 Task: Create a due date automation trigger when advanced on, on the tuesday of the week a card is due add basic without the red label at 11:00 AM.
Action: Mouse moved to (849, 267)
Screenshot: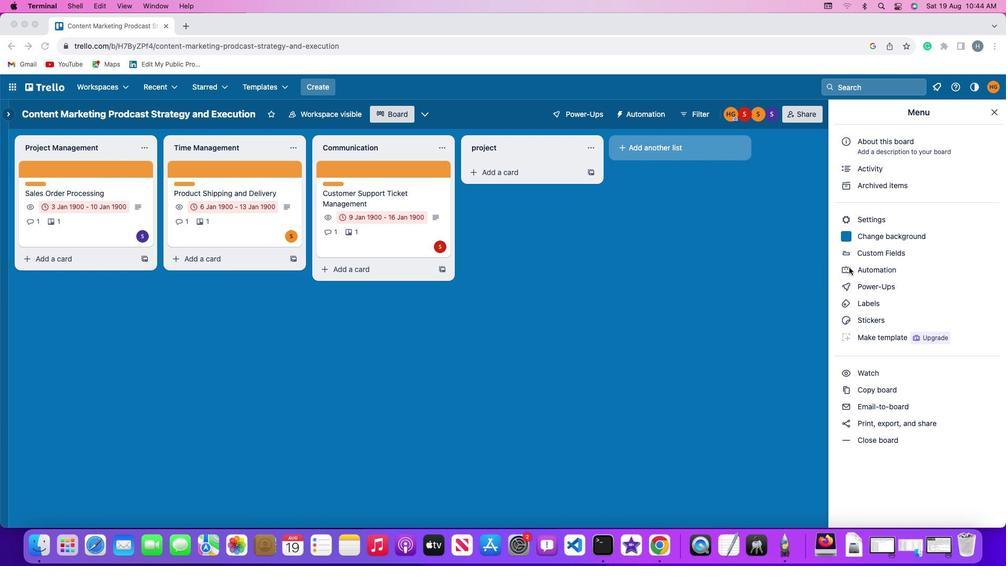 
Action: Mouse pressed left at (849, 267)
Screenshot: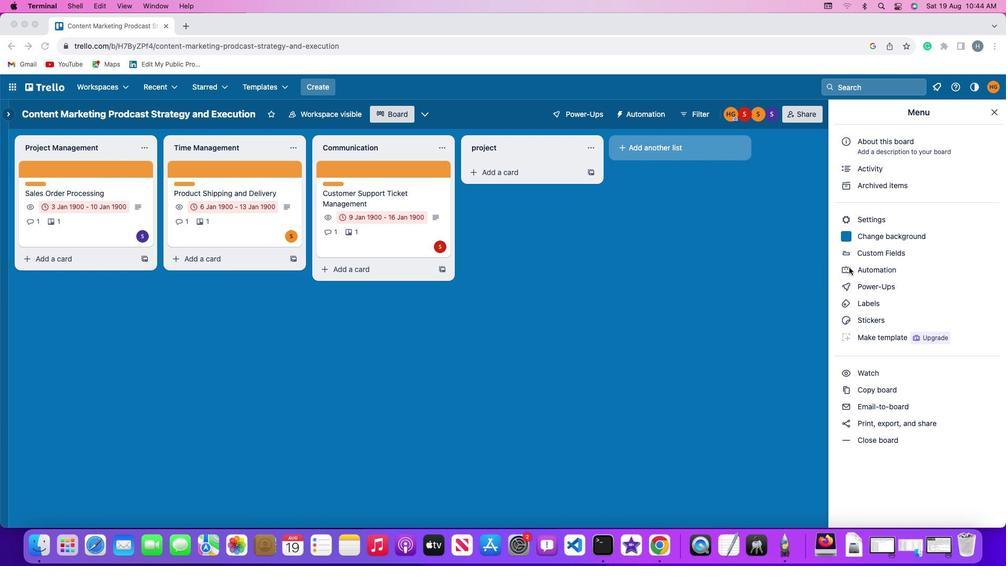 
Action: Mouse pressed left at (849, 267)
Screenshot: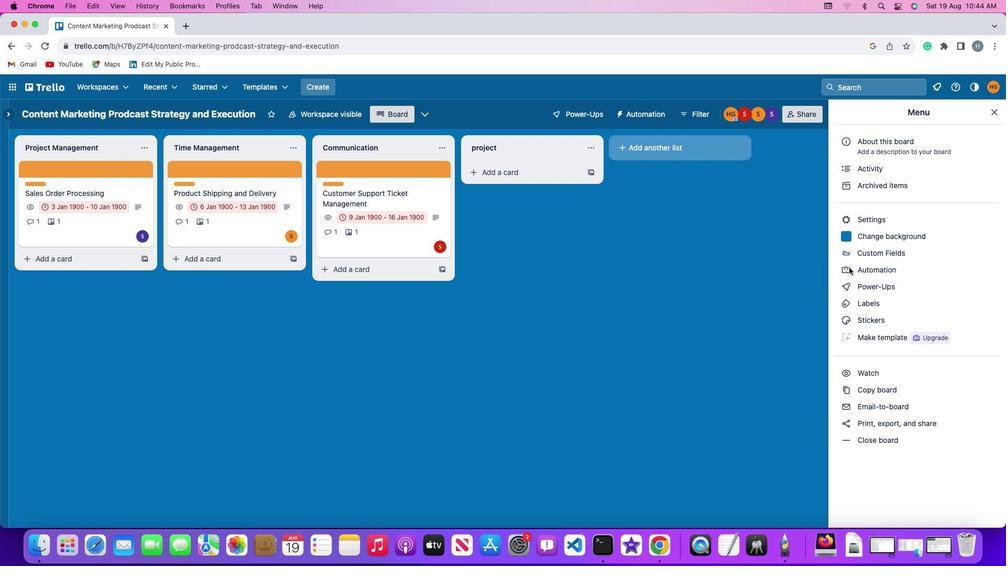 
Action: Mouse moved to (70, 244)
Screenshot: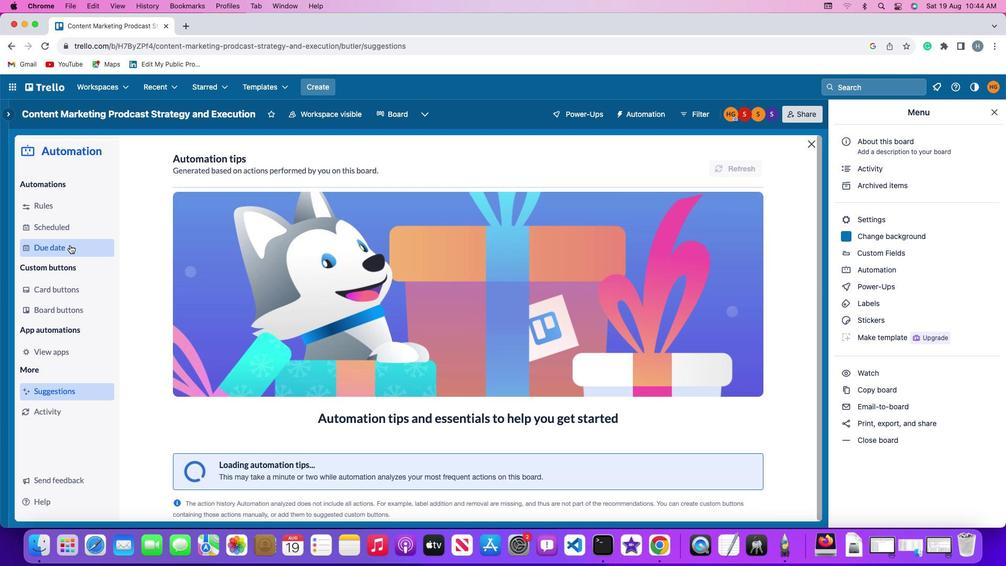 
Action: Mouse pressed left at (70, 244)
Screenshot: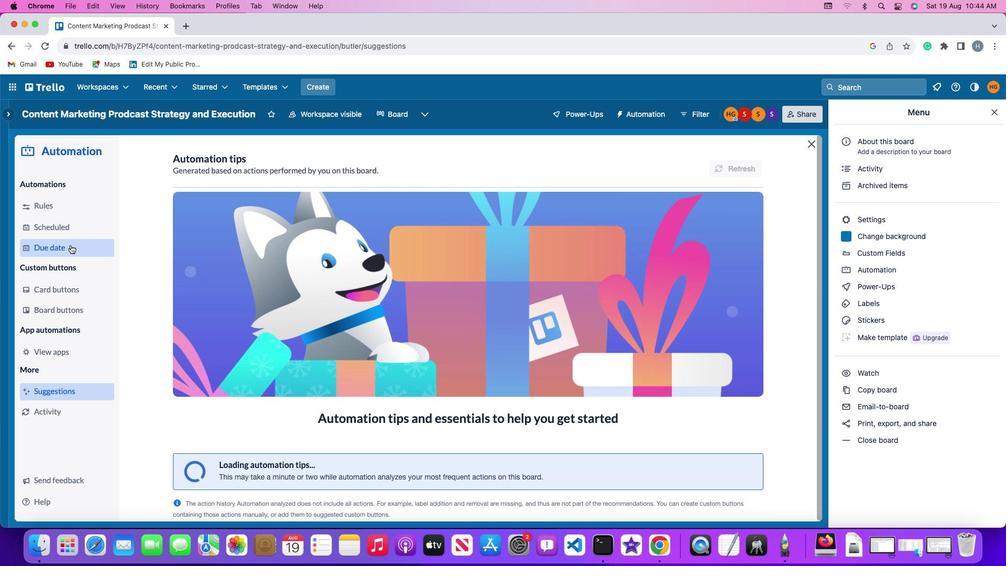 
Action: Mouse moved to (727, 156)
Screenshot: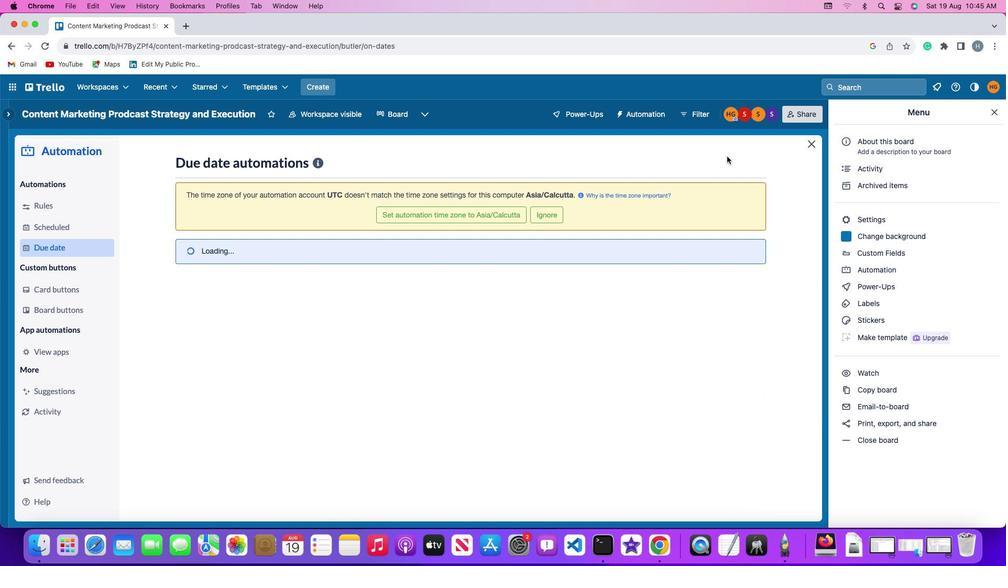 
Action: Mouse pressed left at (727, 156)
Screenshot: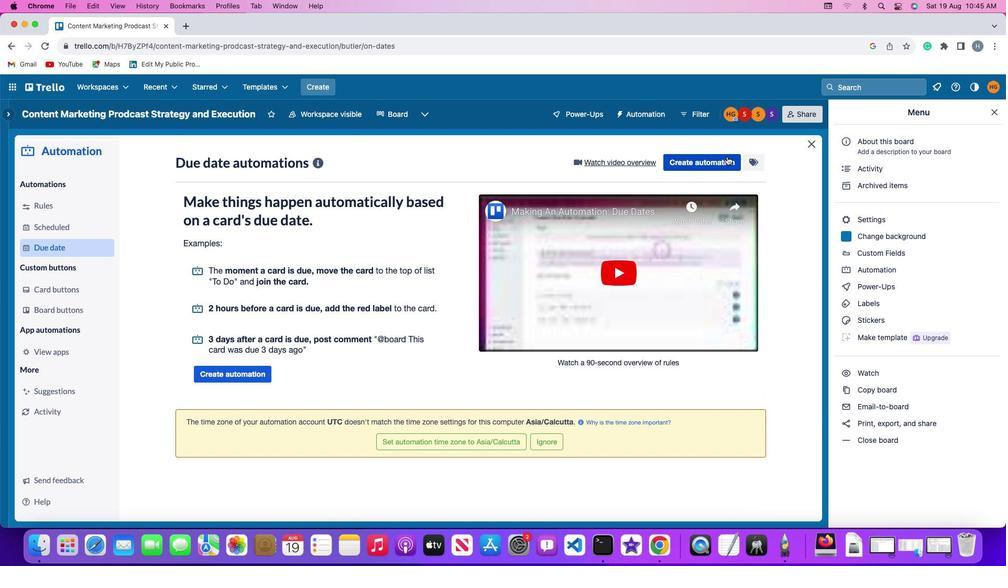 
Action: Mouse moved to (211, 261)
Screenshot: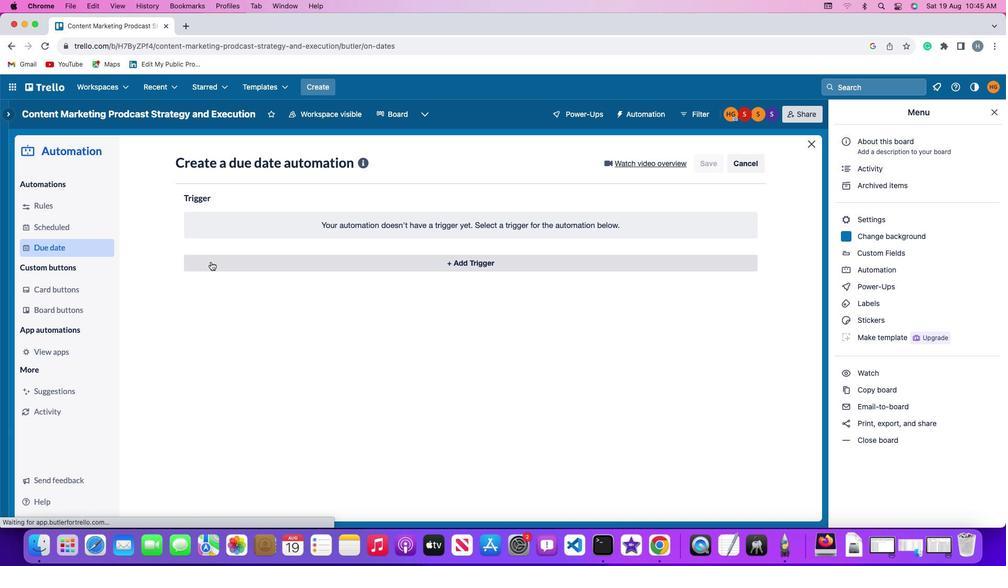 
Action: Mouse pressed left at (211, 261)
Screenshot: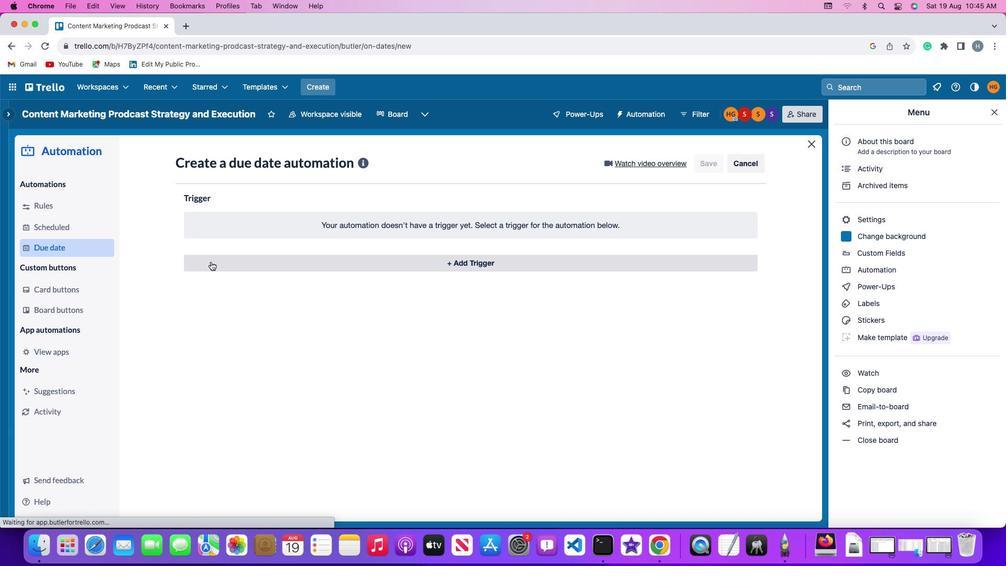 
Action: Mouse moved to (232, 454)
Screenshot: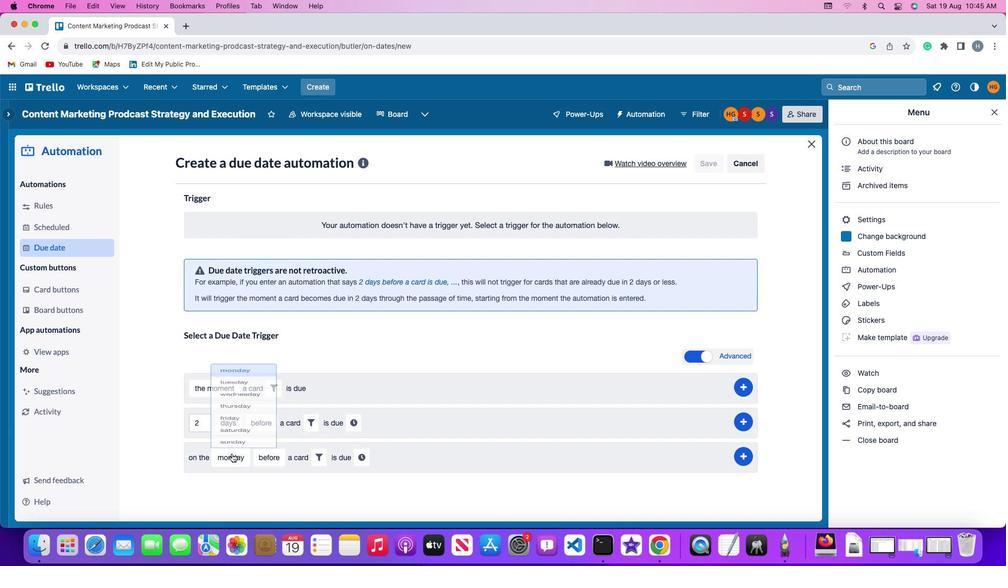 
Action: Mouse pressed left at (232, 454)
Screenshot: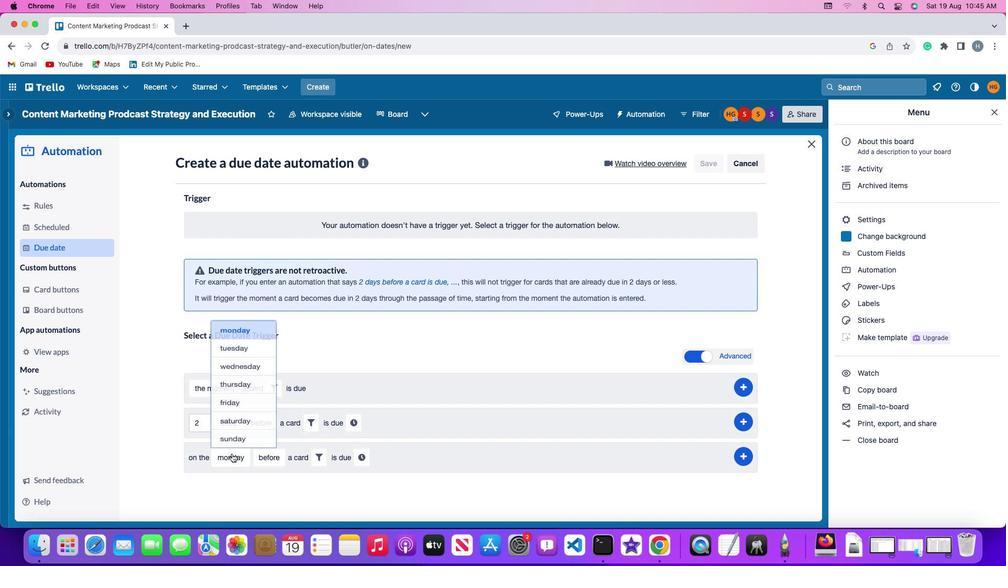 
Action: Mouse moved to (236, 336)
Screenshot: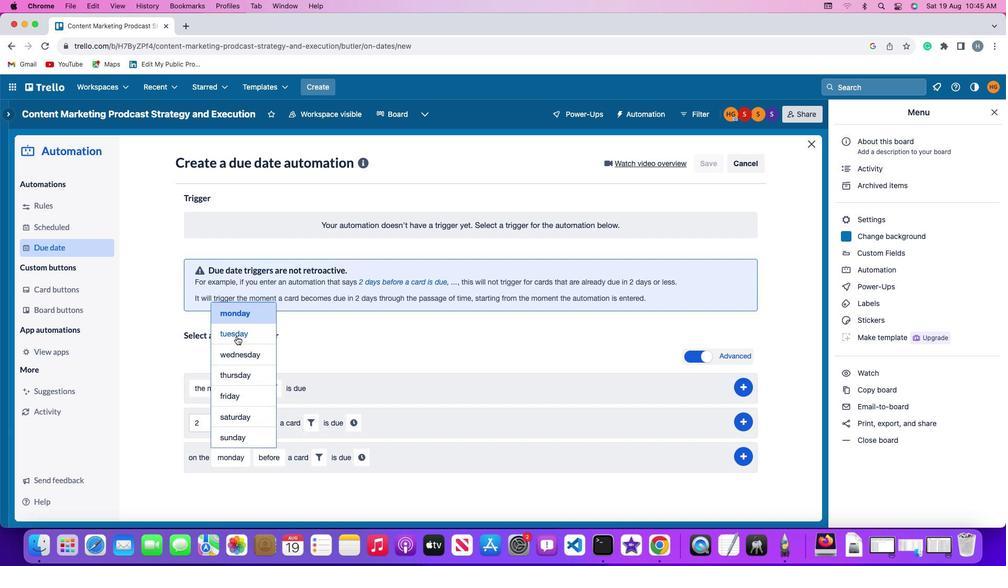 
Action: Mouse pressed left at (236, 336)
Screenshot: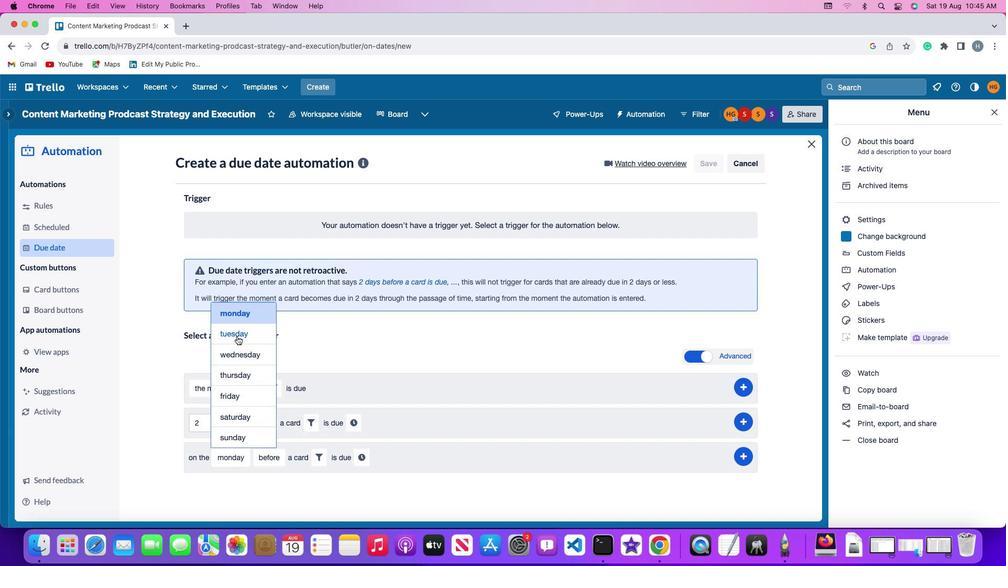 
Action: Mouse moved to (273, 455)
Screenshot: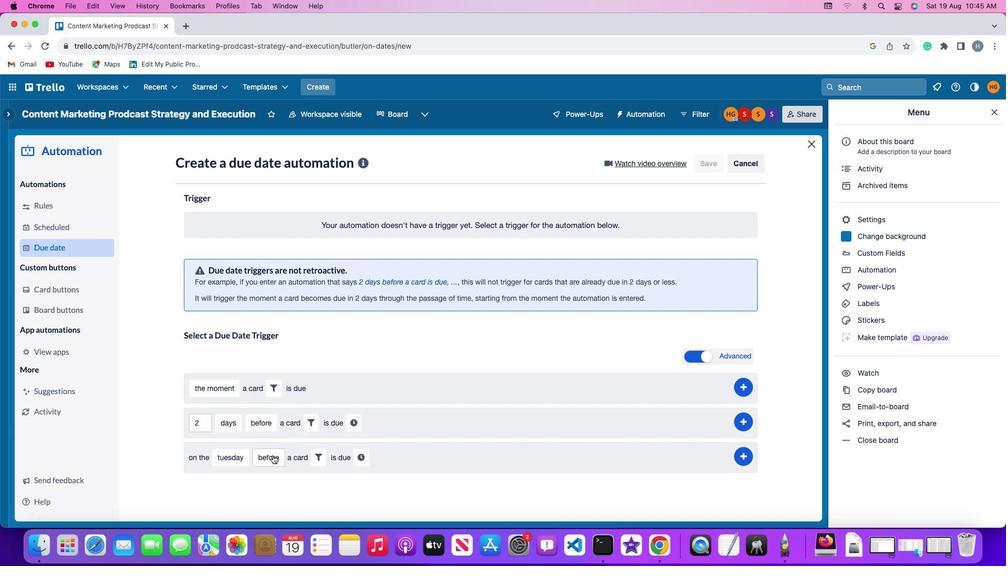 
Action: Mouse pressed left at (273, 455)
Screenshot: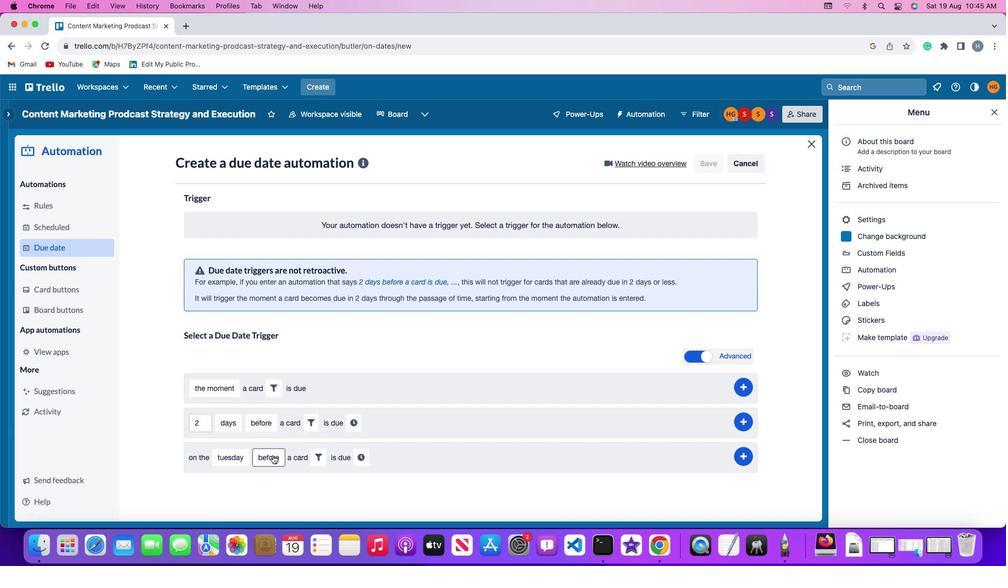 
Action: Mouse moved to (275, 413)
Screenshot: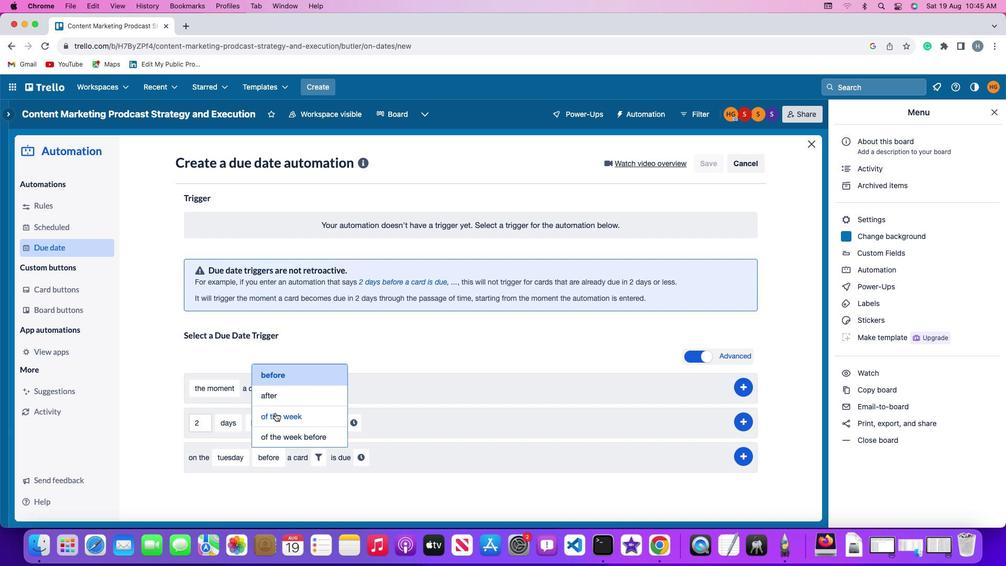 
Action: Mouse pressed left at (275, 413)
Screenshot: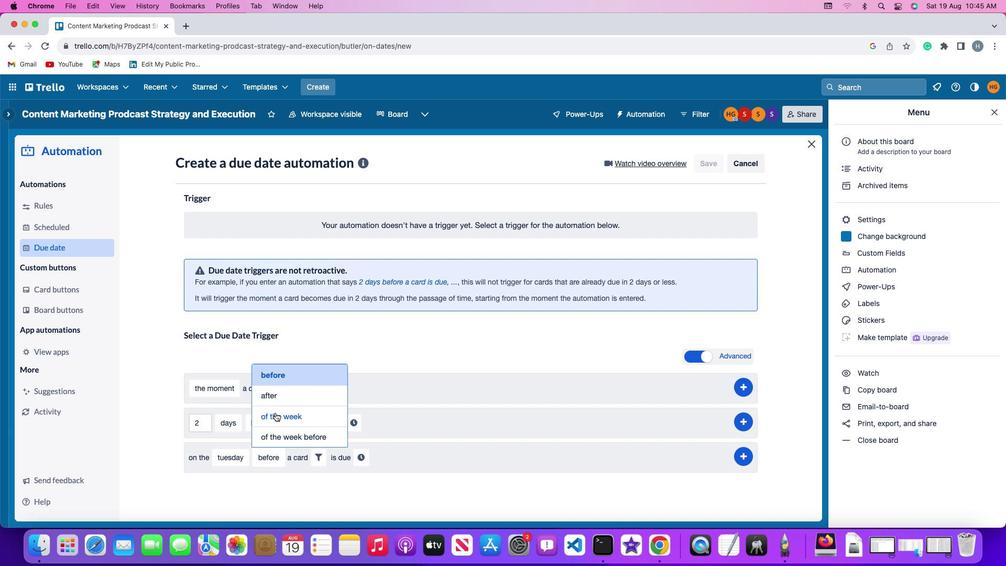 
Action: Mouse moved to (332, 456)
Screenshot: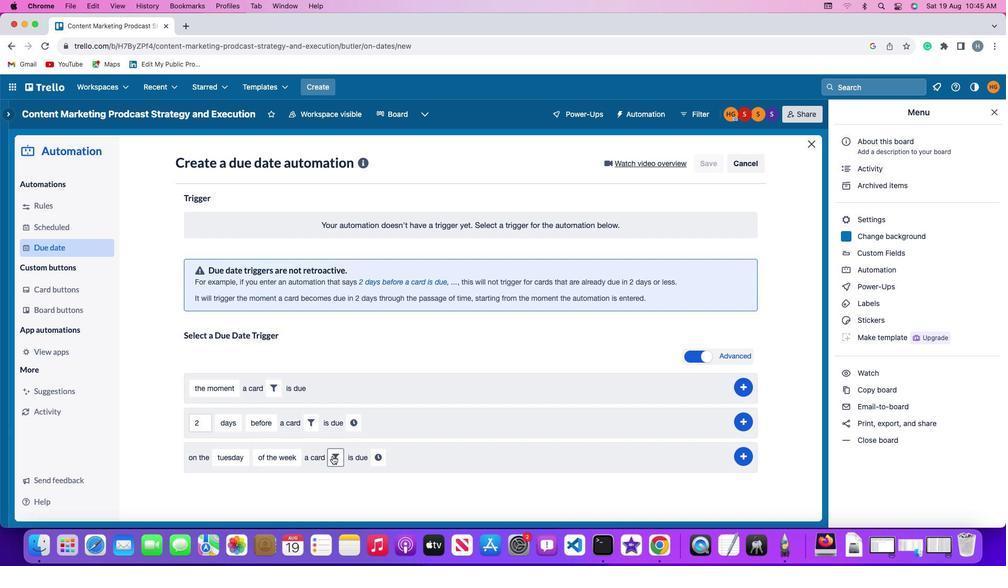 
Action: Mouse pressed left at (332, 456)
Screenshot: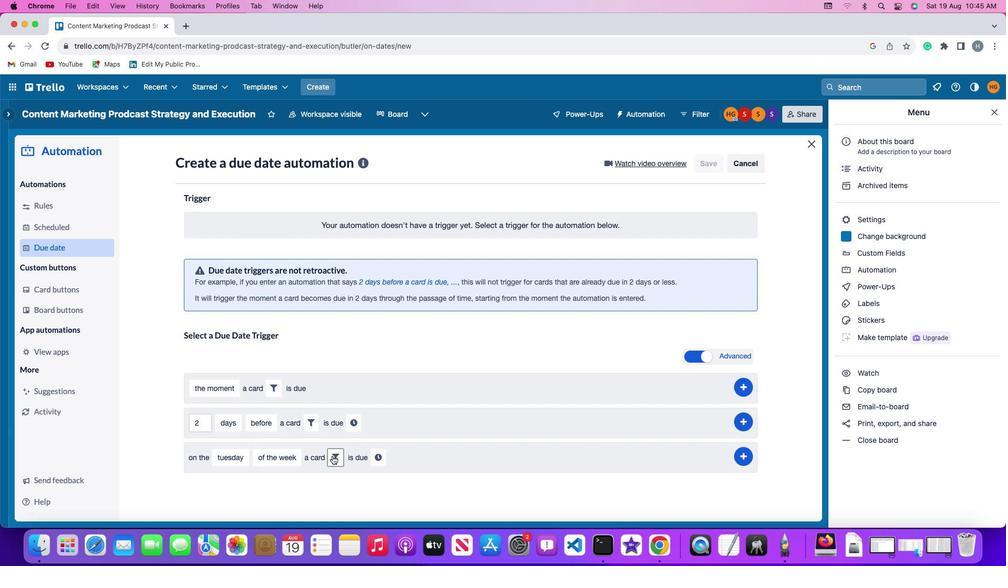 
Action: Mouse moved to (292, 482)
Screenshot: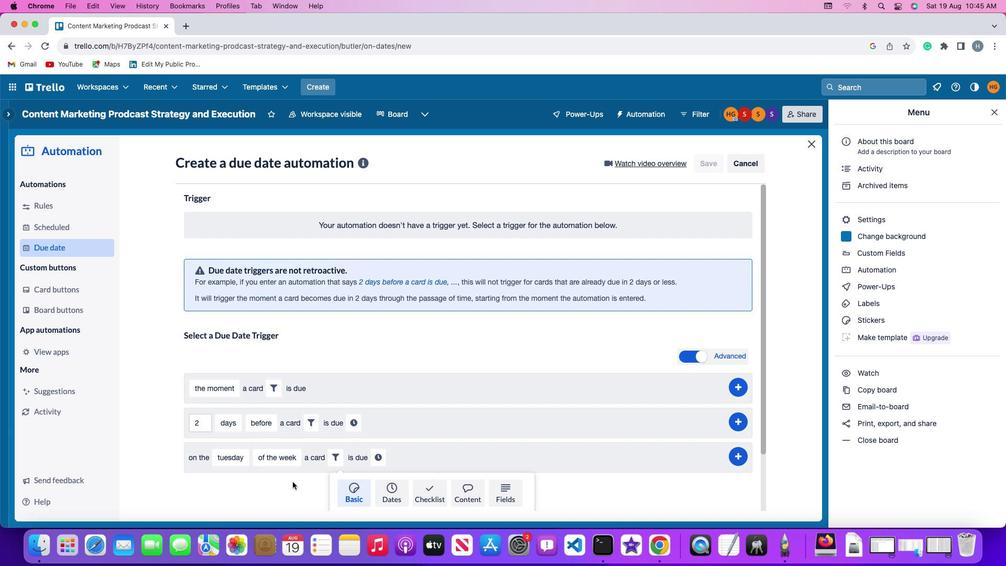 
Action: Mouse scrolled (292, 482) with delta (0, 0)
Screenshot: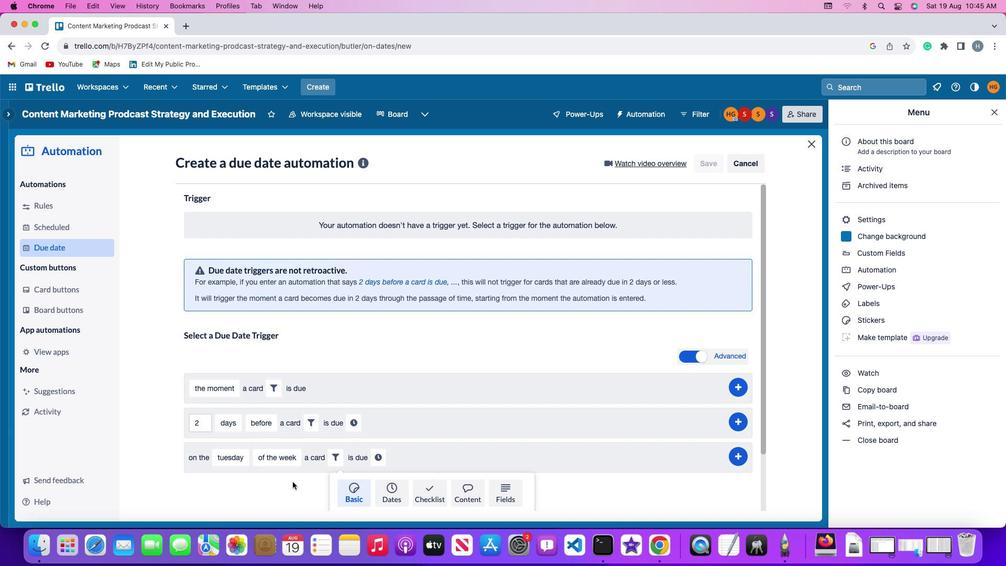 
Action: Mouse scrolled (292, 482) with delta (0, 0)
Screenshot: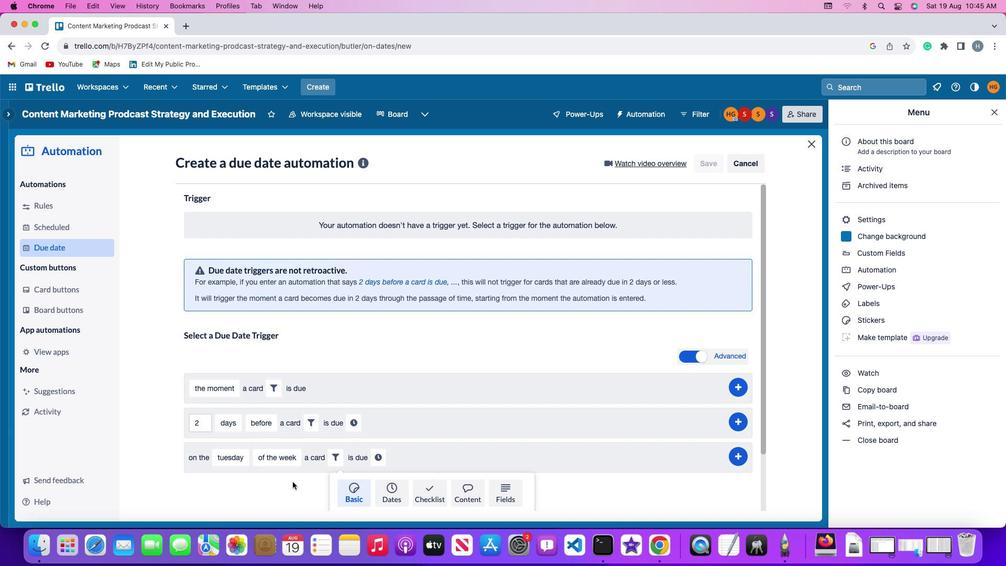 
Action: Mouse scrolled (292, 482) with delta (0, -1)
Screenshot: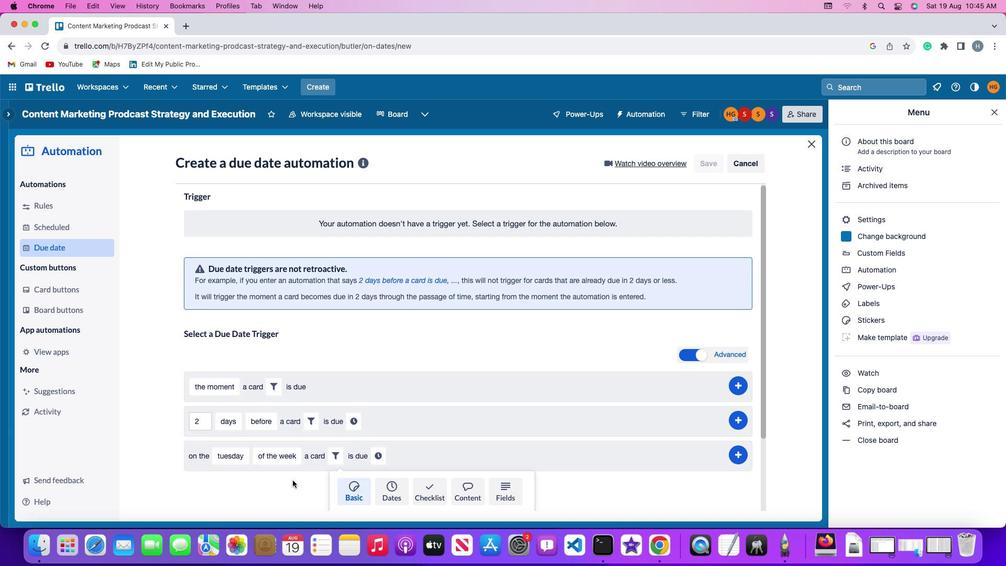 
Action: Mouse moved to (292, 481)
Screenshot: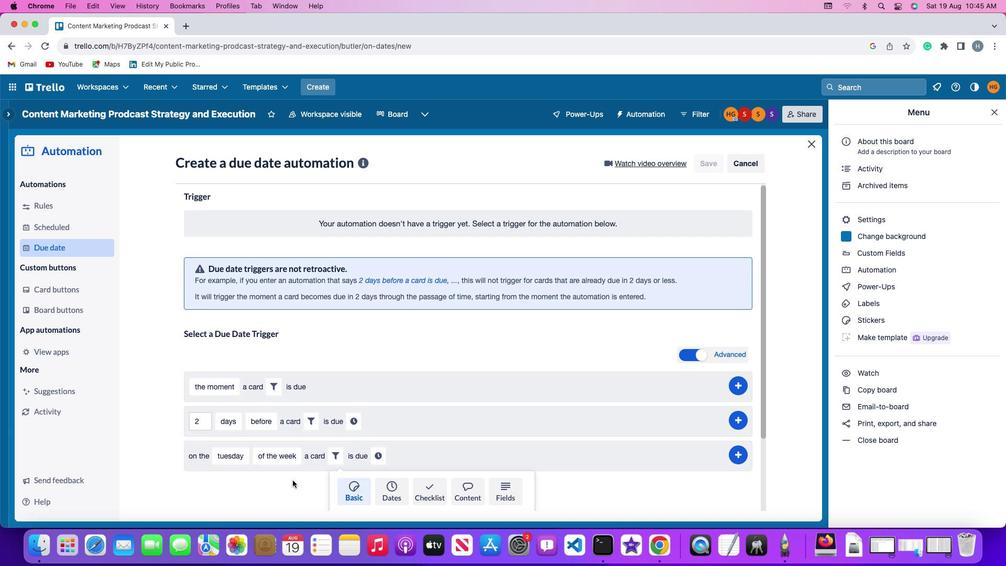 
Action: Mouse scrolled (292, 481) with delta (0, -2)
Screenshot: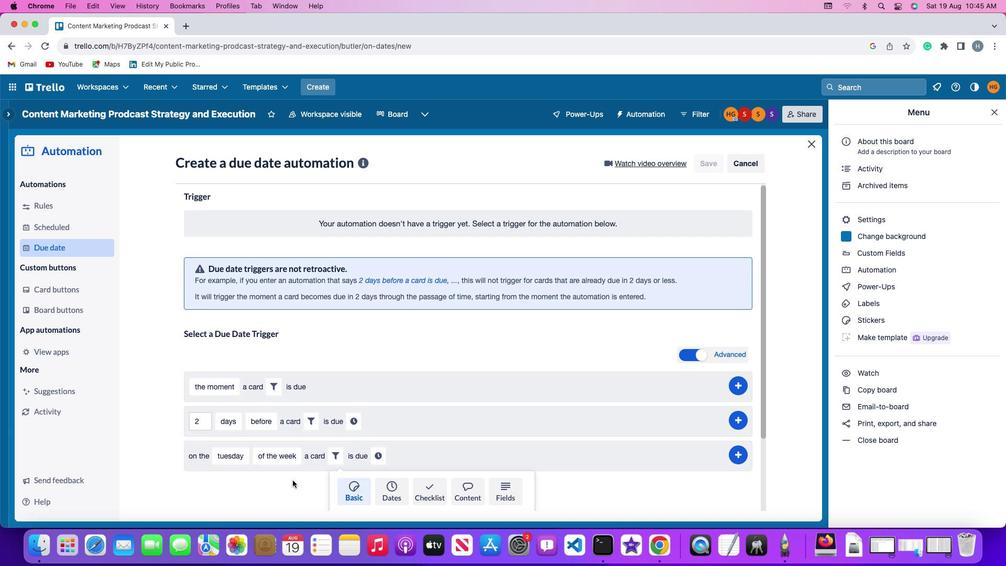 
Action: Mouse moved to (292, 480)
Screenshot: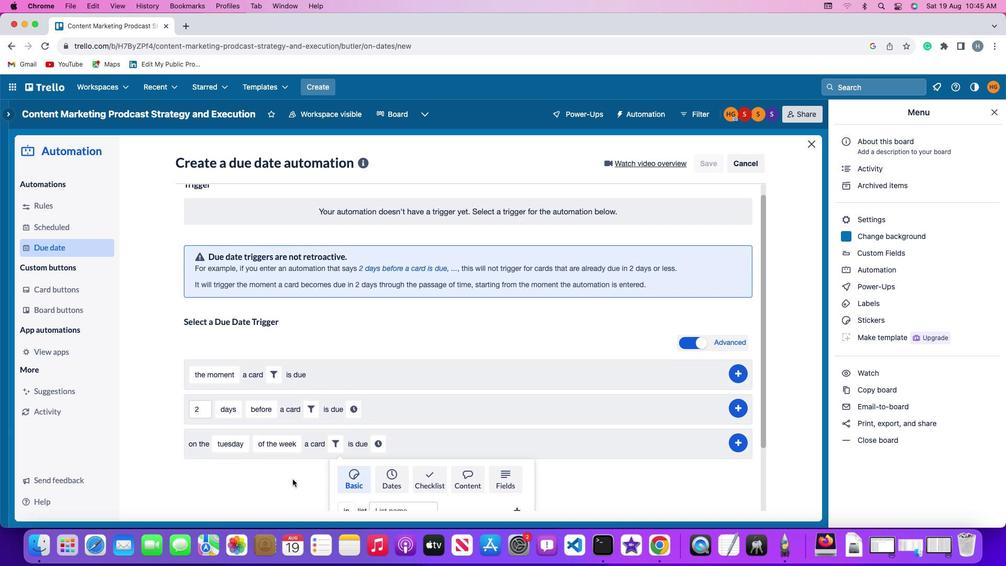 
Action: Mouse scrolled (292, 480) with delta (0, -3)
Screenshot: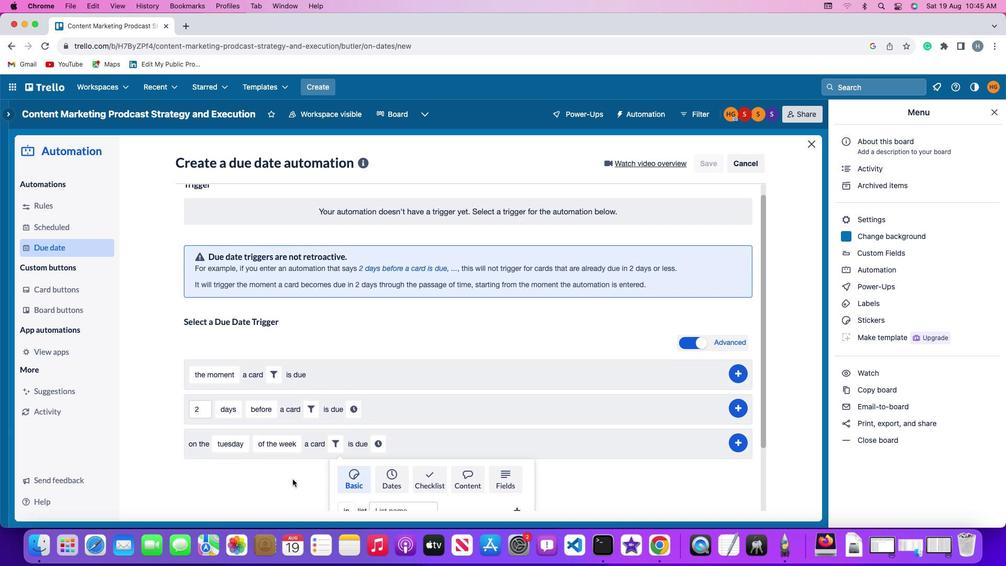 
Action: Mouse moved to (292, 479)
Screenshot: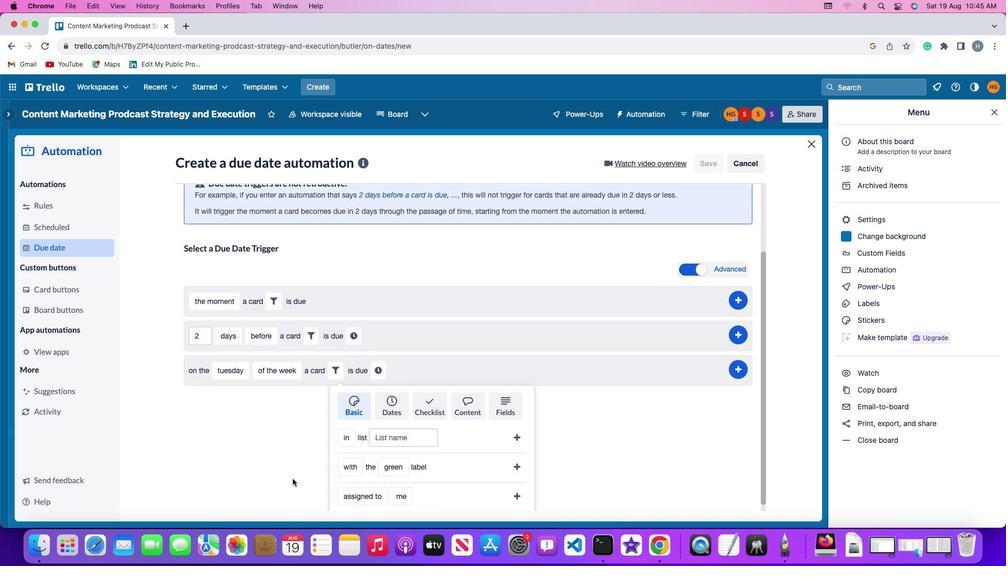 
Action: Mouse scrolled (292, 479) with delta (0, 0)
Screenshot: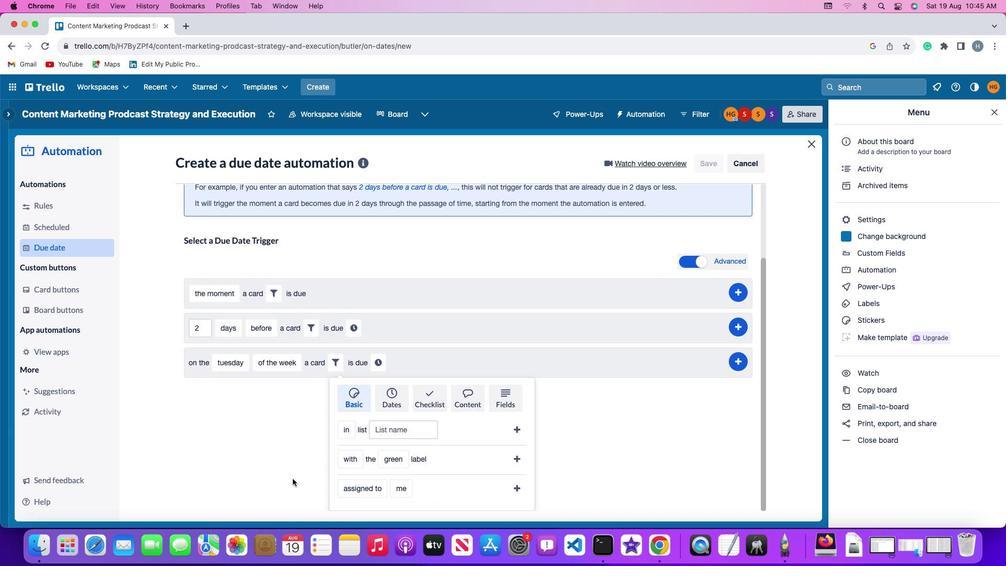 
Action: Mouse scrolled (292, 479) with delta (0, 0)
Screenshot: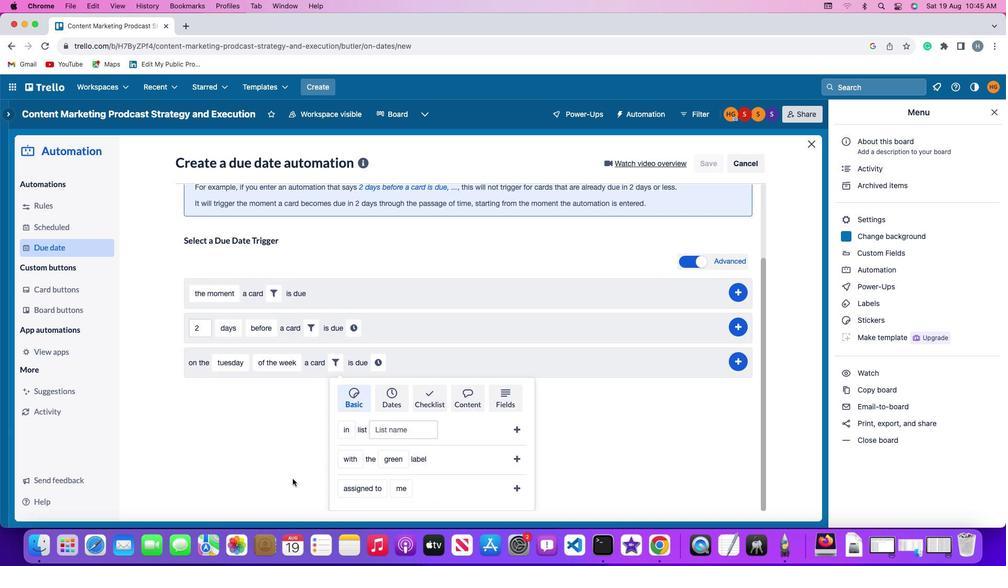 
Action: Mouse scrolled (292, 479) with delta (0, -1)
Screenshot: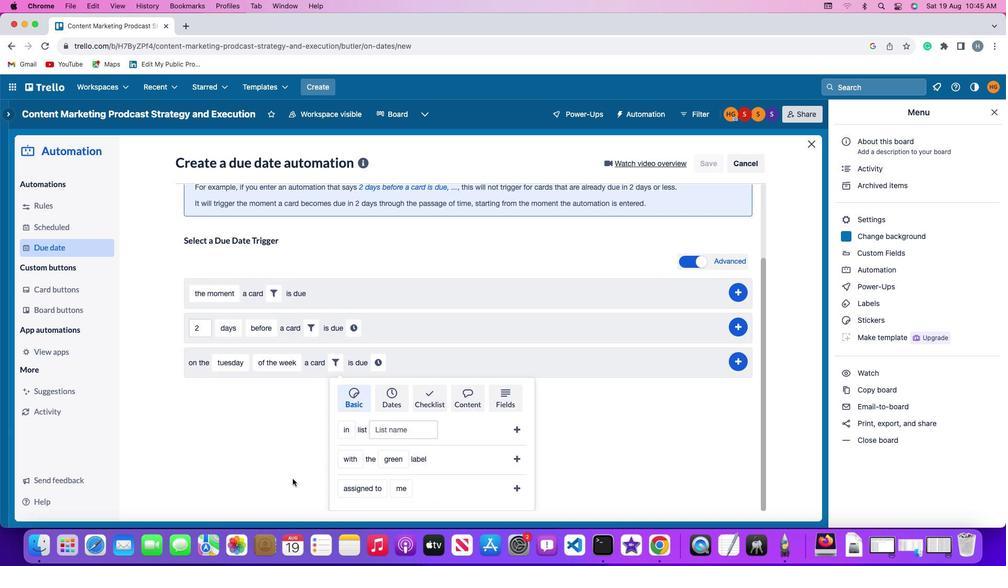 
Action: Mouse scrolled (292, 479) with delta (0, -2)
Screenshot: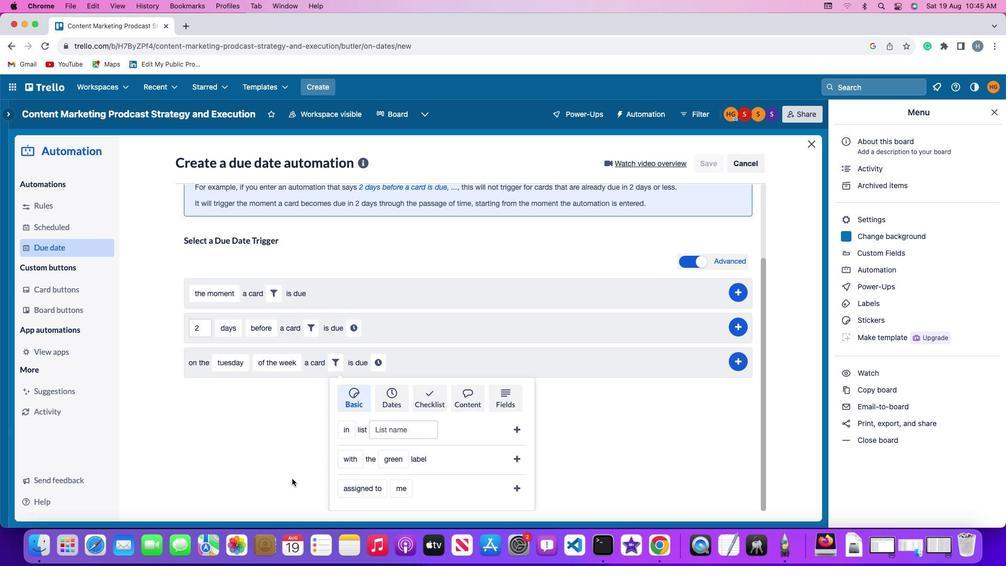 
Action: Mouse moved to (346, 457)
Screenshot: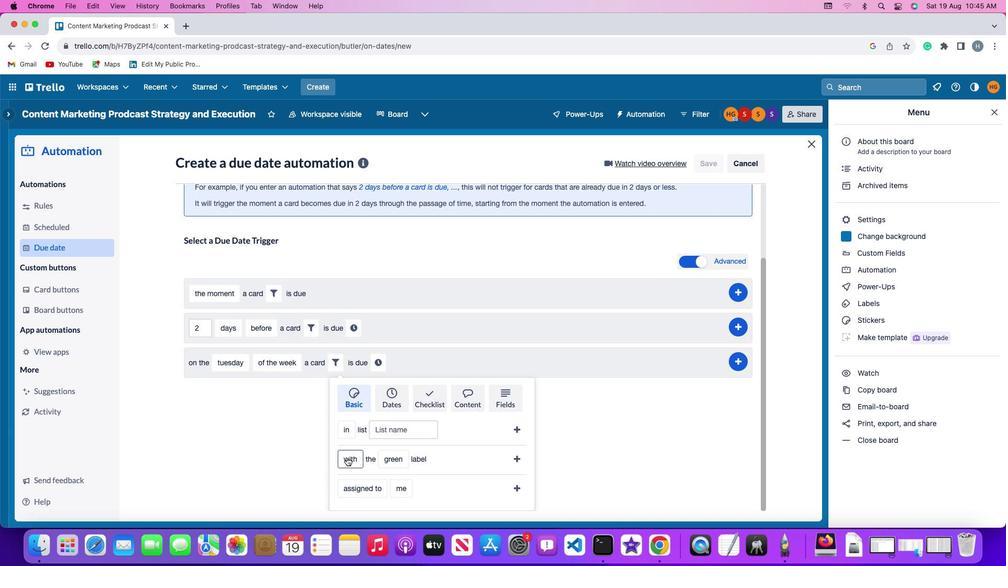 
Action: Mouse pressed left at (346, 457)
Screenshot: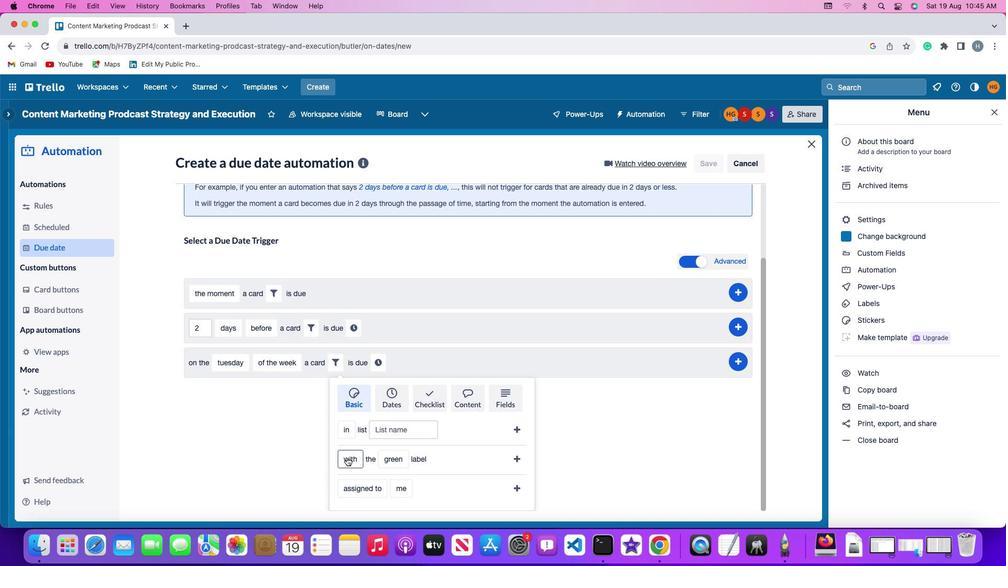 
Action: Mouse moved to (354, 419)
Screenshot: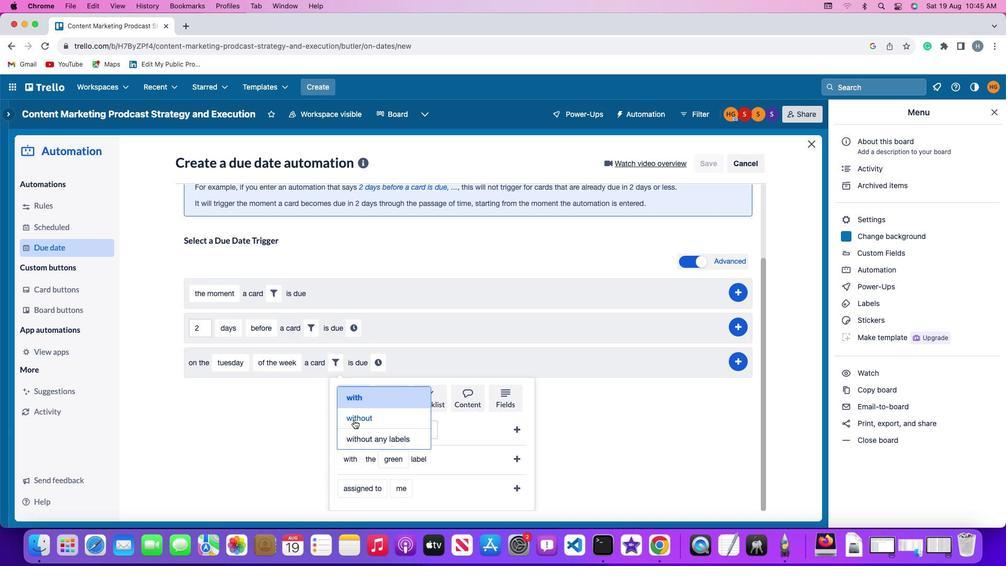 
Action: Mouse pressed left at (354, 419)
Screenshot: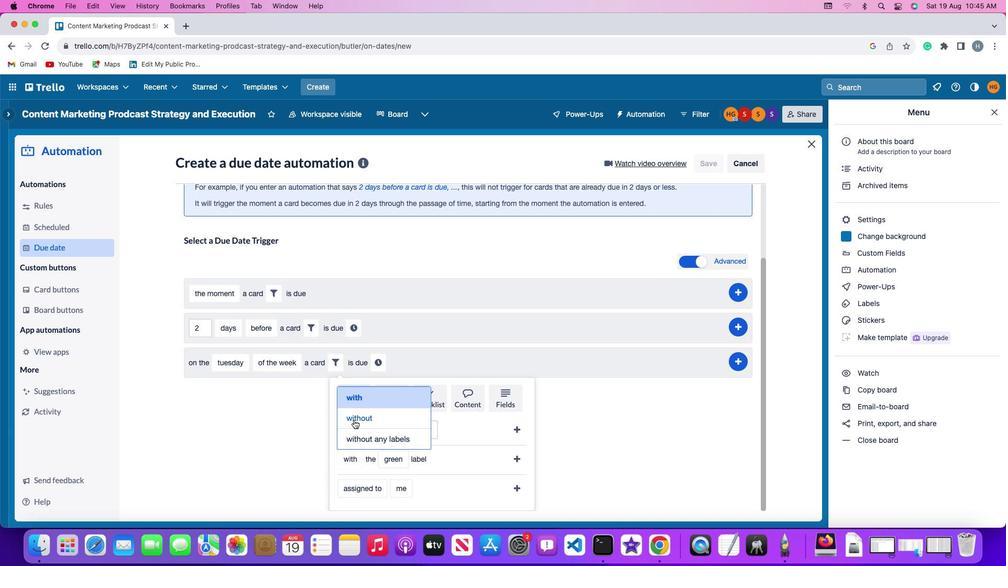 
Action: Mouse moved to (401, 460)
Screenshot: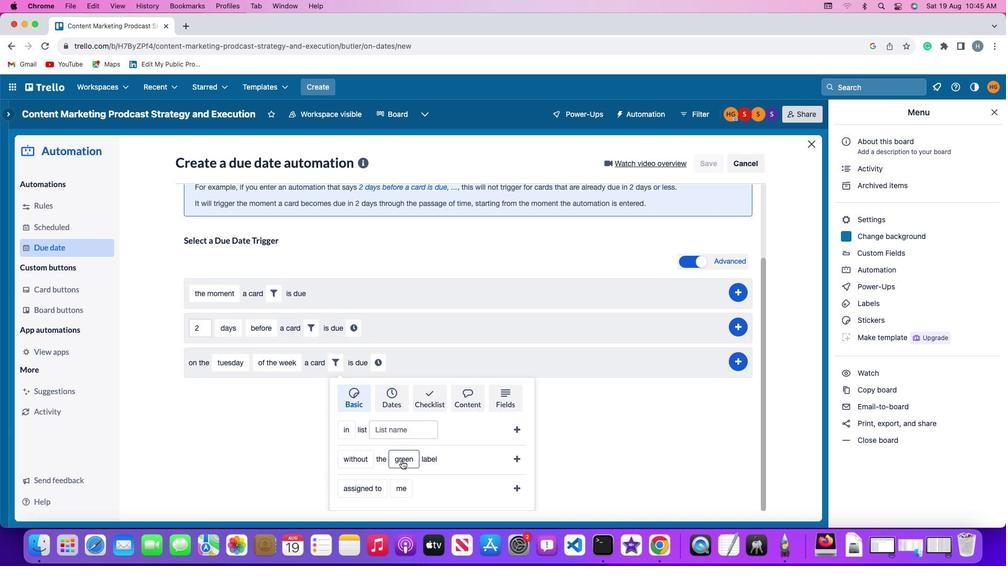 
Action: Mouse pressed left at (401, 460)
Screenshot: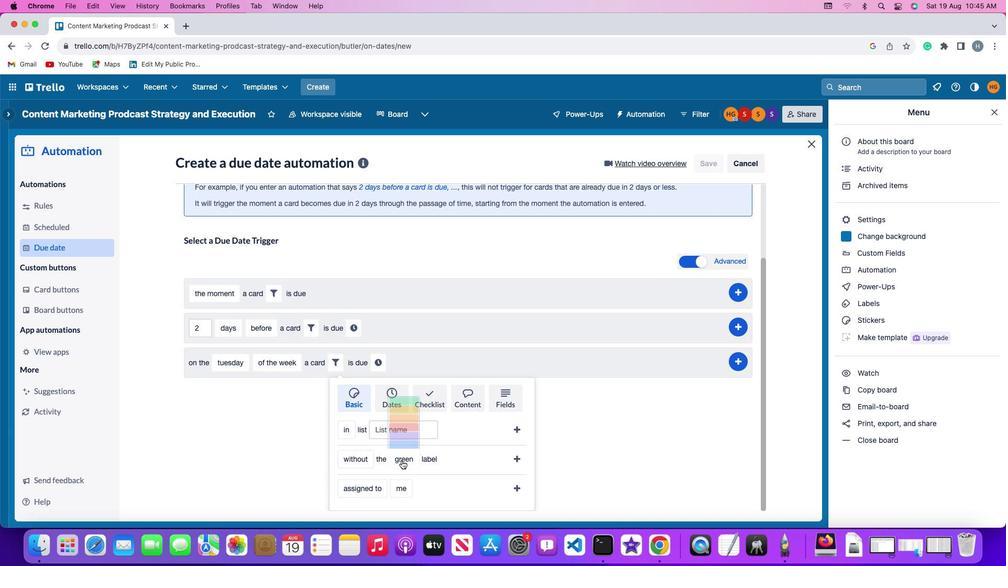 
Action: Mouse moved to (407, 391)
Screenshot: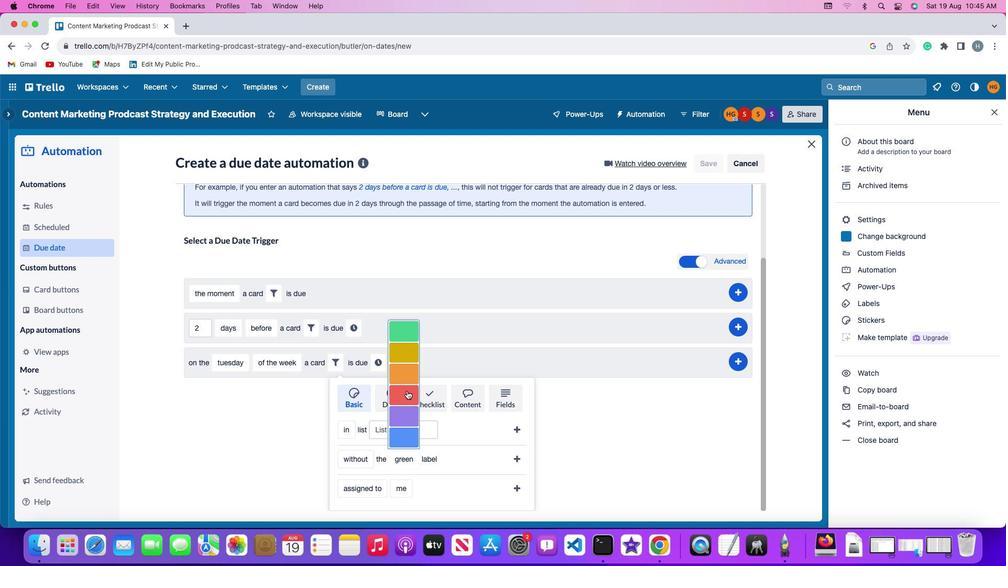 
Action: Mouse pressed left at (407, 391)
Screenshot: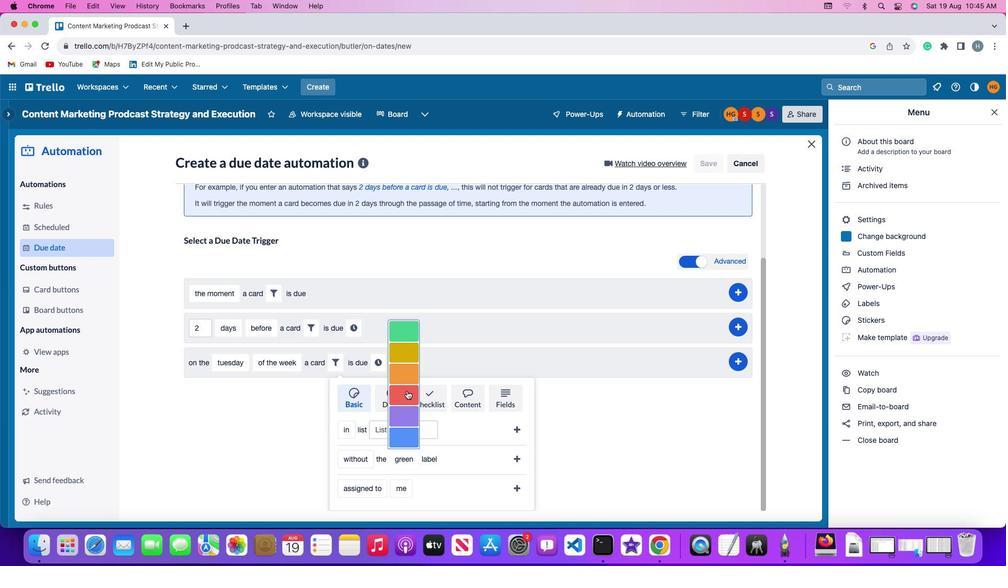 
Action: Mouse moved to (521, 455)
Screenshot: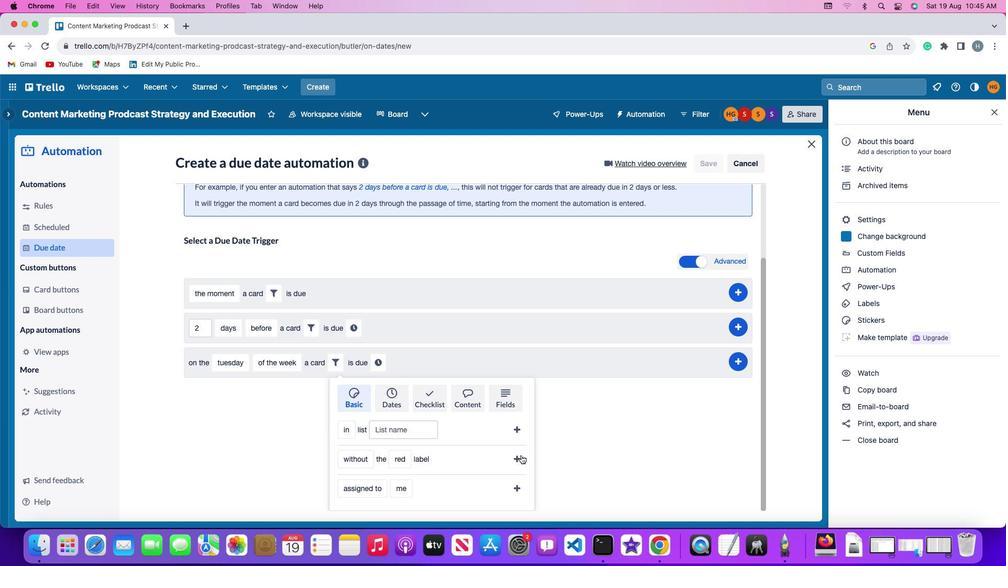 
Action: Mouse pressed left at (521, 455)
Screenshot: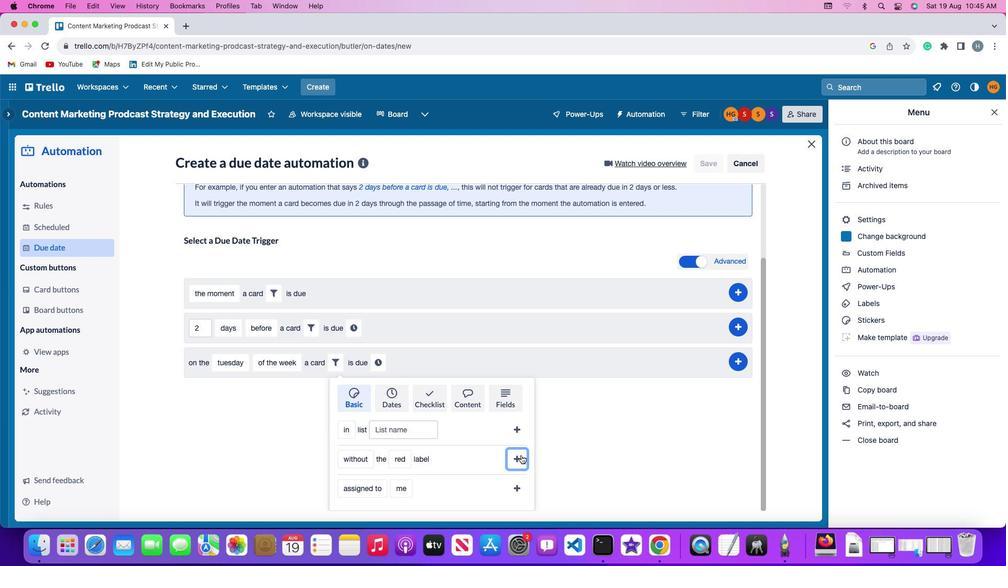 
Action: Mouse moved to (468, 457)
Screenshot: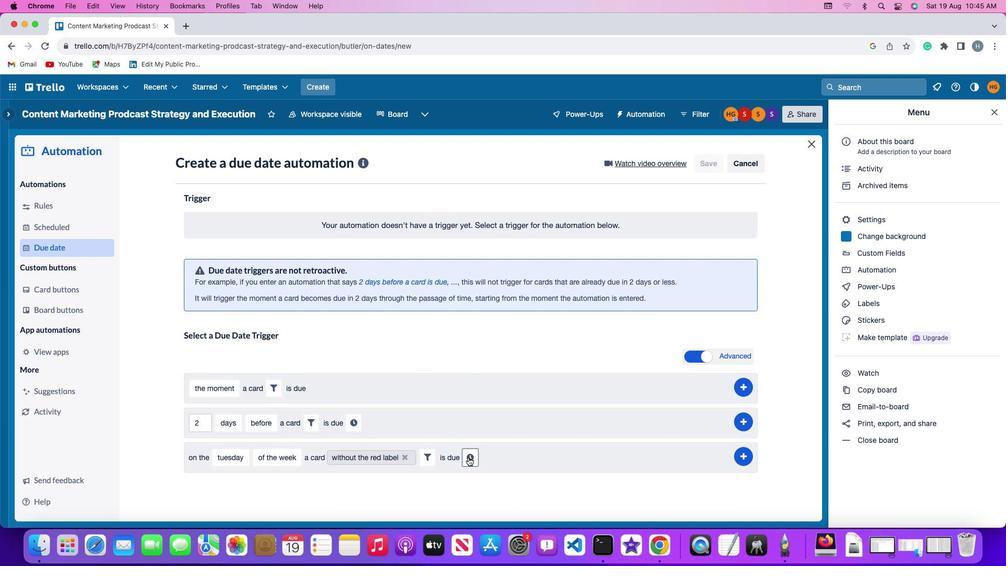 
Action: Mouse pressed left at (468, 457)
Screenshot: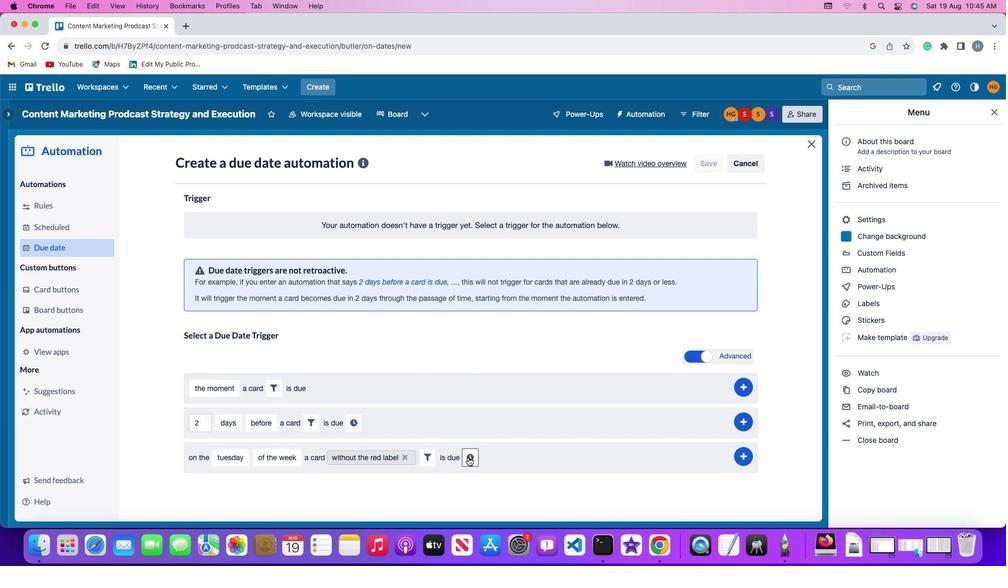 
Action: Mouse moved to (492, 457)
Screenshot: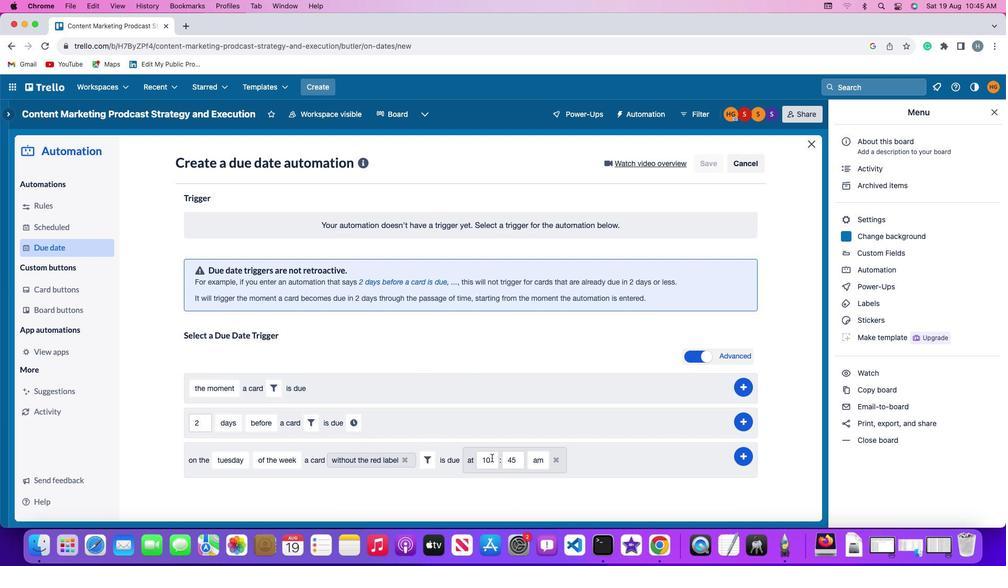
Action: Mouse pressed left at (492, 457)
Screenshot: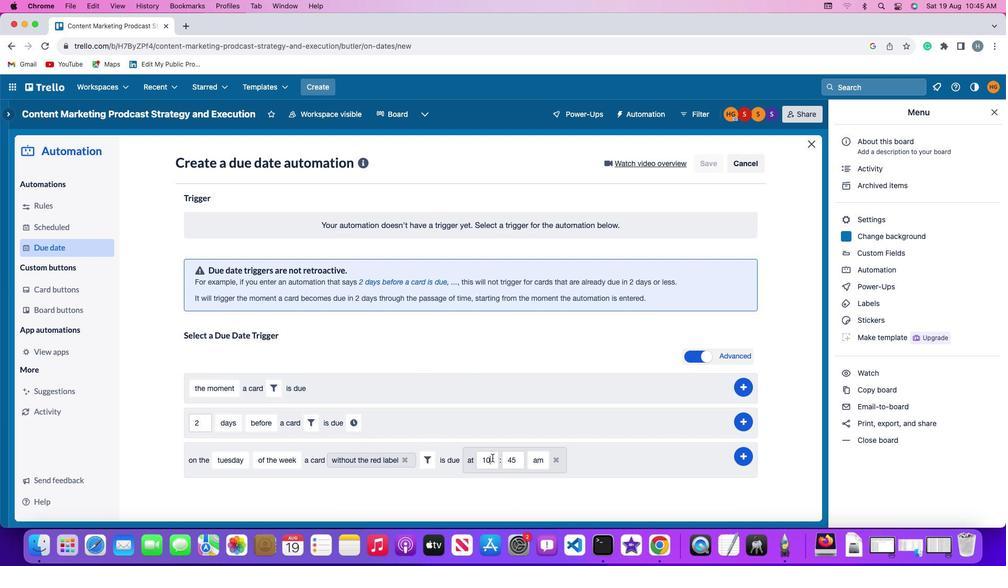 
Action: Mouse moved to (492, 458)
Screenshot: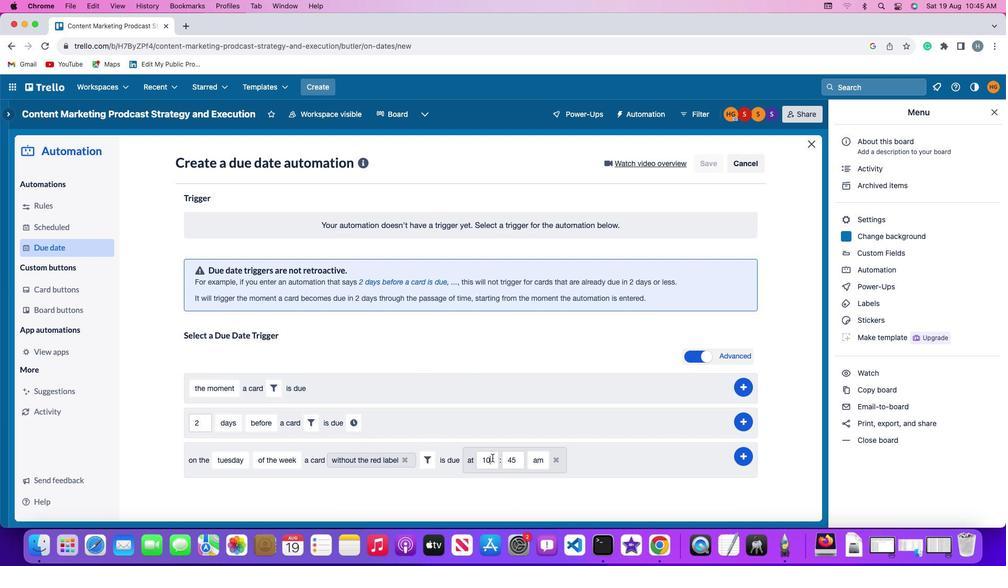 
Action: Key pressed Key.backspaceKey.backspace
Screenshot: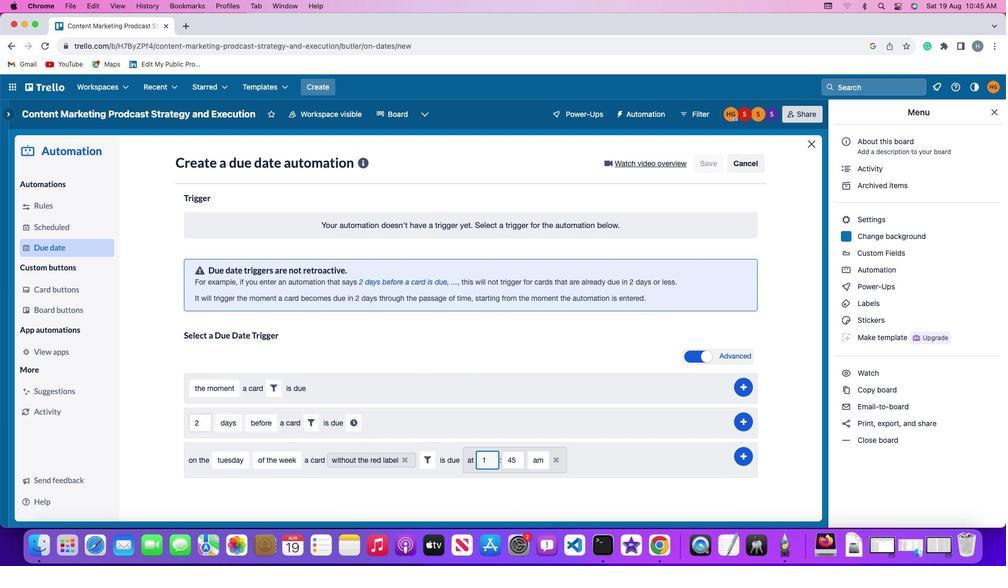
Action: Mouse moved to (492, 457)
Screenshot: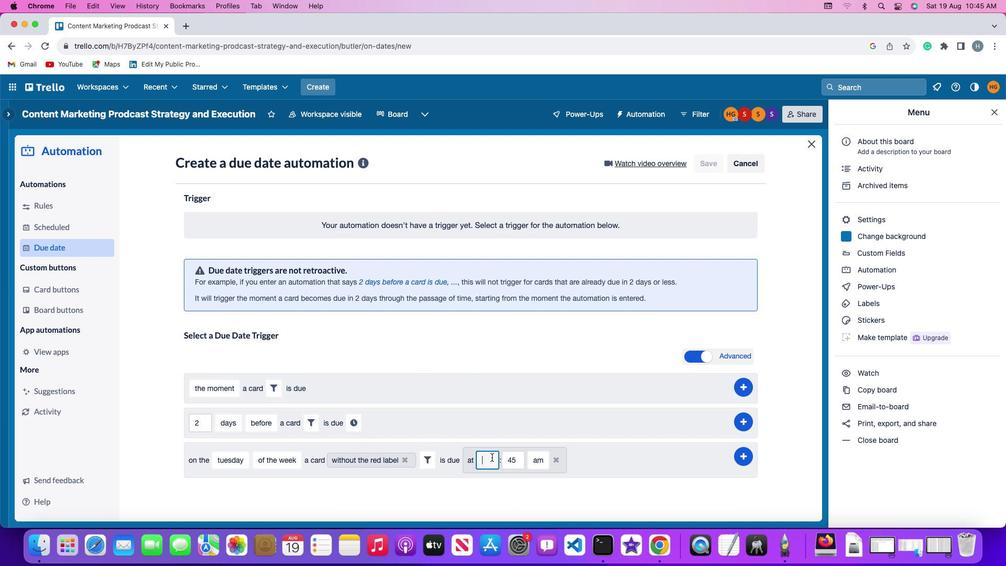 
Action: Key pressed '1''1'
Screenshot: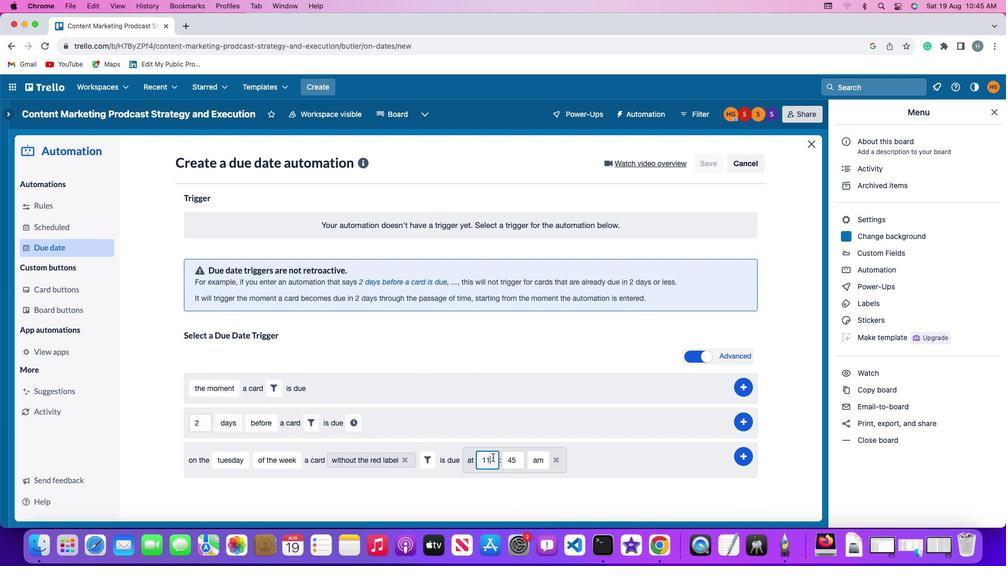 
Action: Mouse moved to (516, 456)
Screenshot: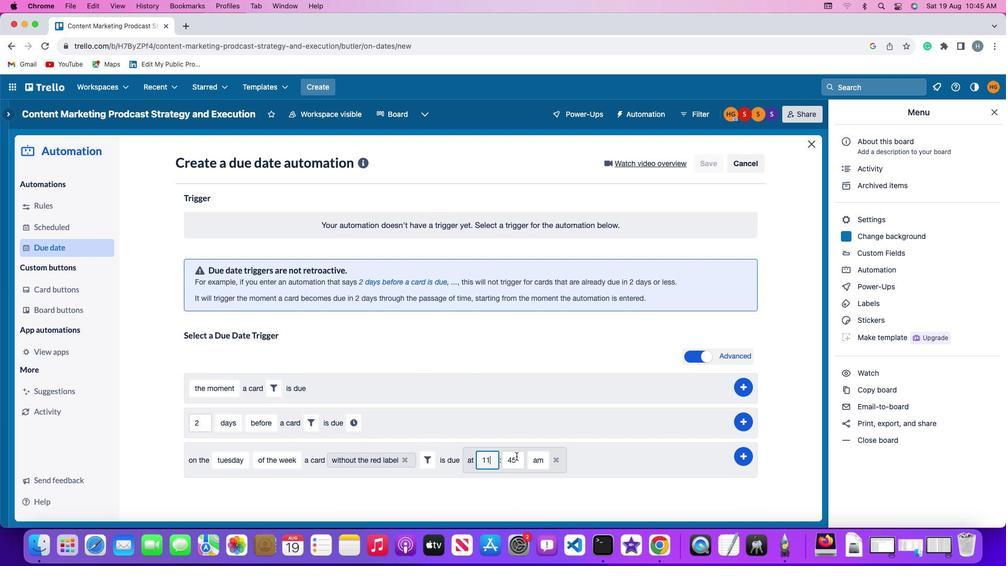 
Action: Mouse pressed left at (516, 456)
Screenshot: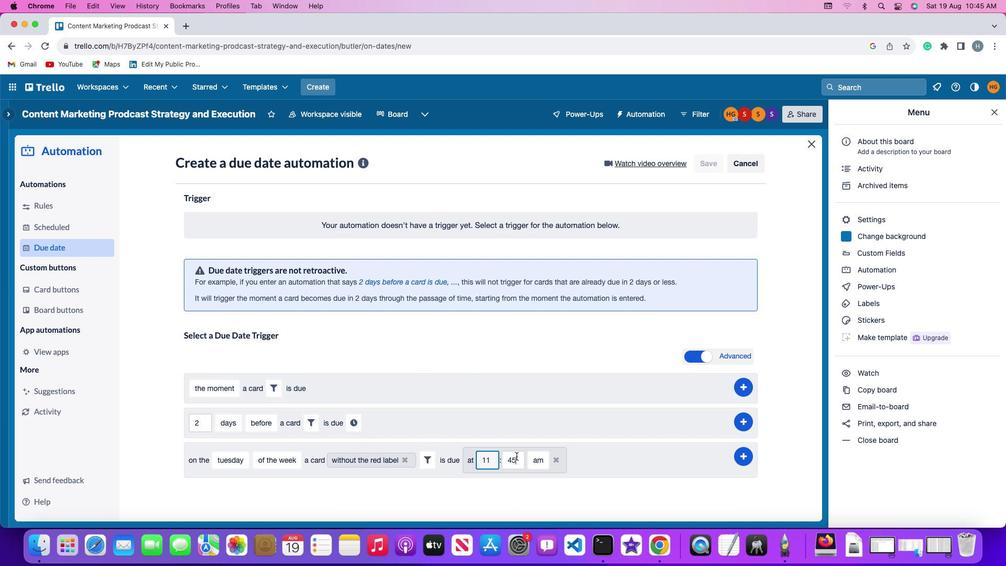 
Action: Key pressed Key.backspaceKey.backspace'0''0'
Screenshot: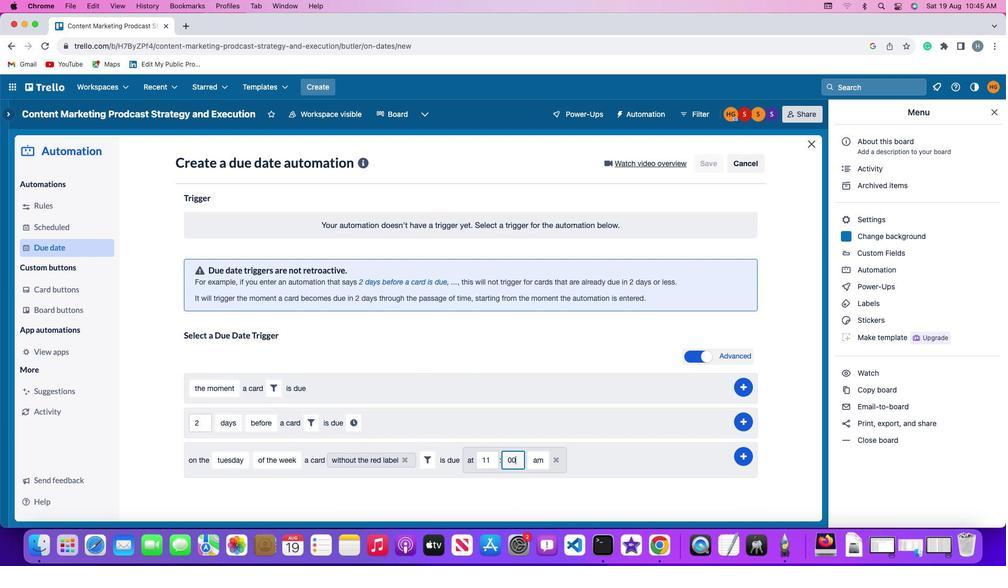 
Action: Mouse moved to (536, 458)
Screenshot: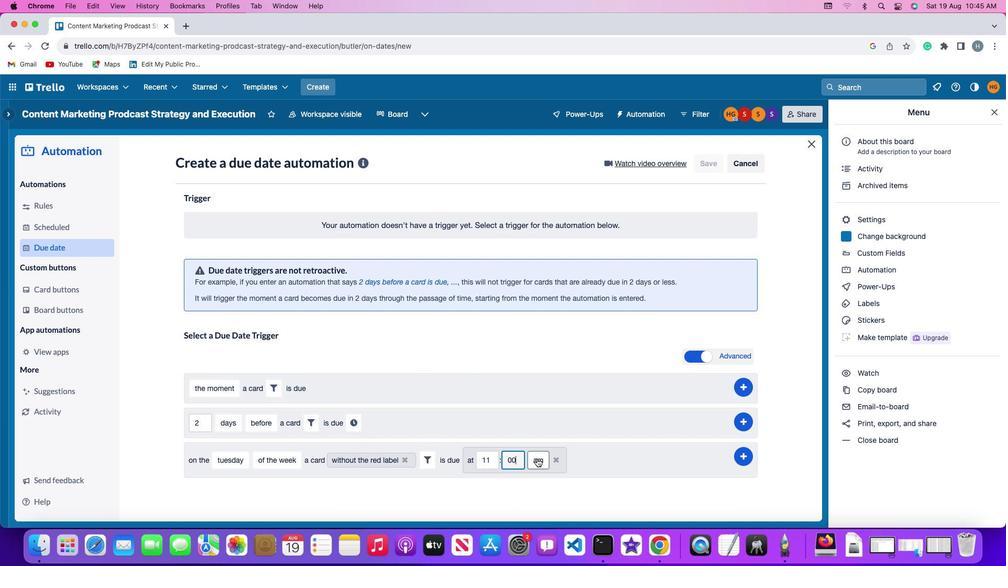 
Action: Mouse pressed left at (536, 458)
Screenshot: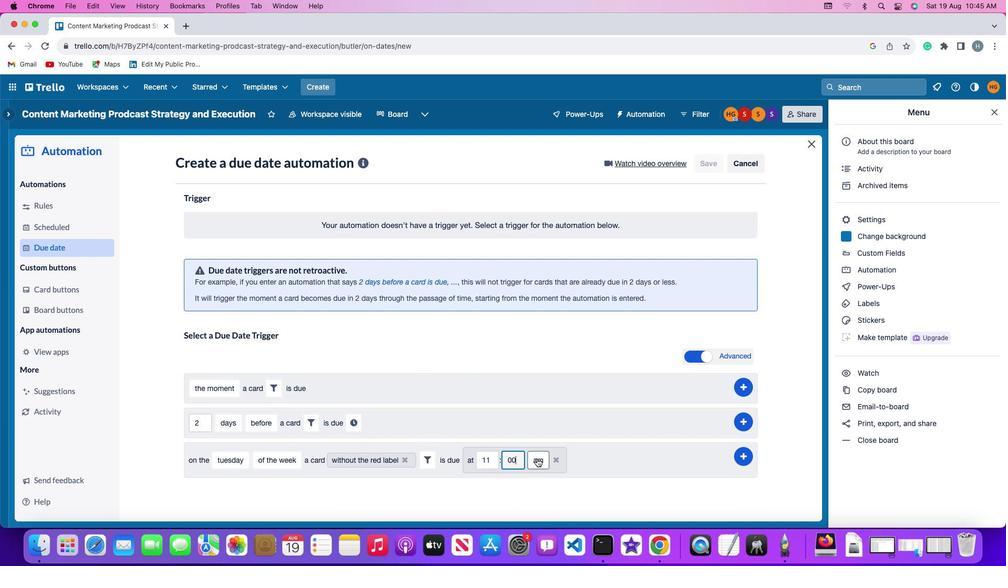 
Action: Mouse moved to (536, 483)
Screenshot: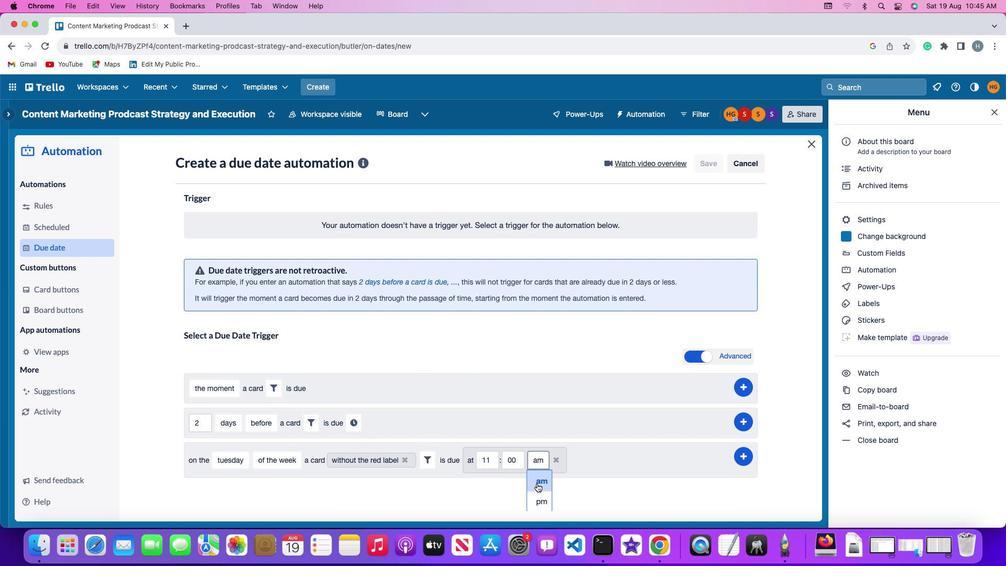 
Action: Mouse pressed left at (536, 483)
Screenshot: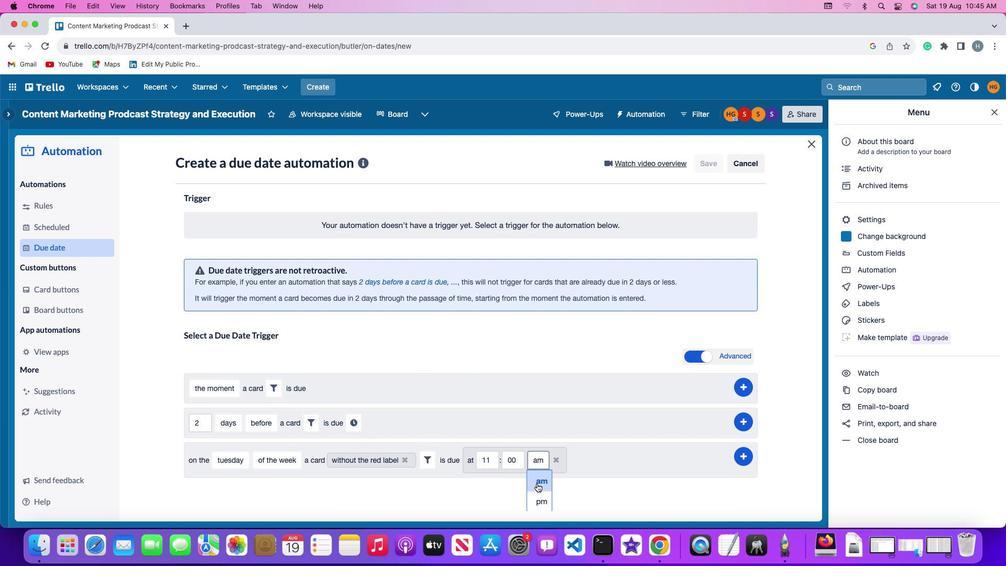 
Action: Mouse moved to (740, 454)
Screenshot: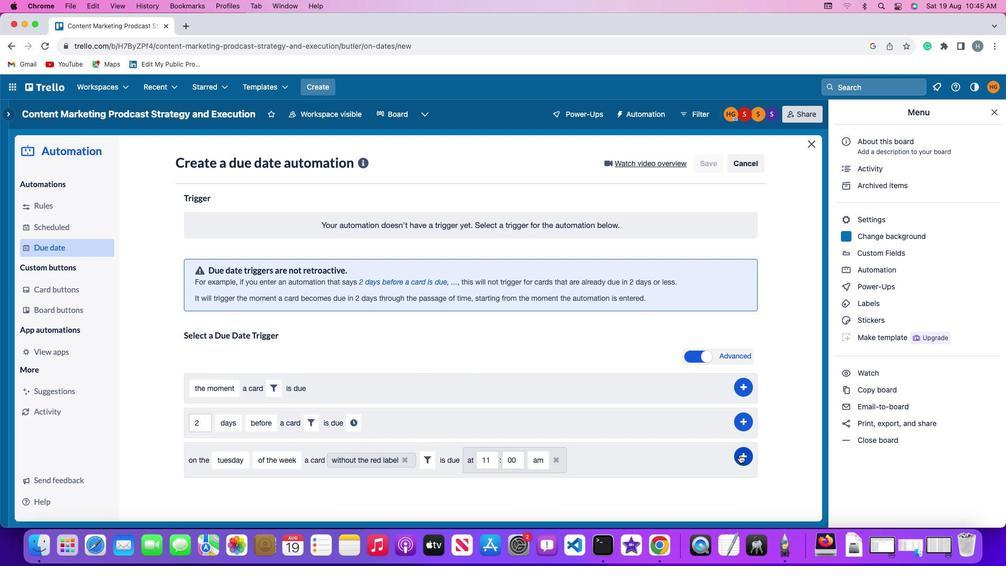 
Action: Mouse pressed left at (740, 454)
Screenshot: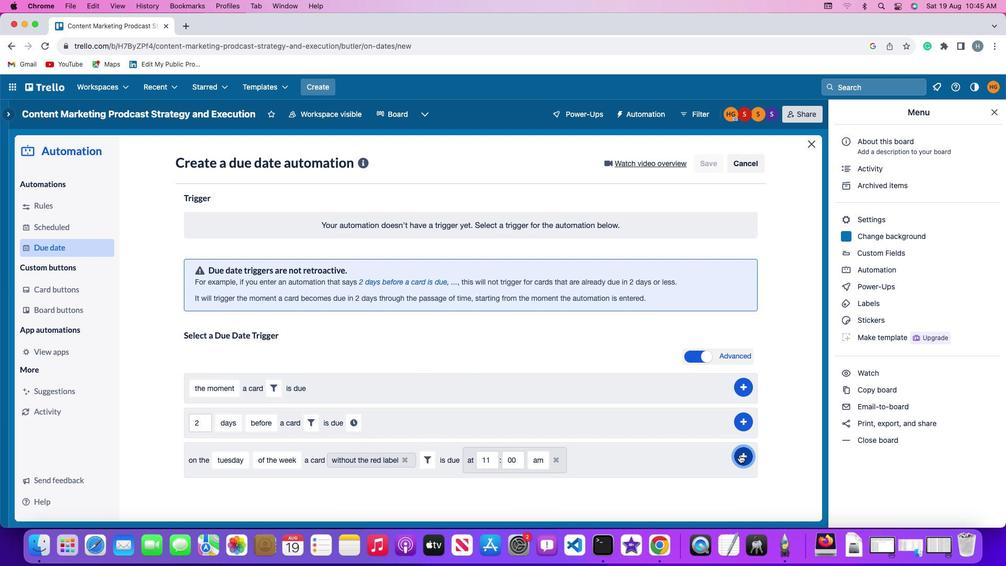 
Action: Mouse moved to (787, 370)
Screenshot: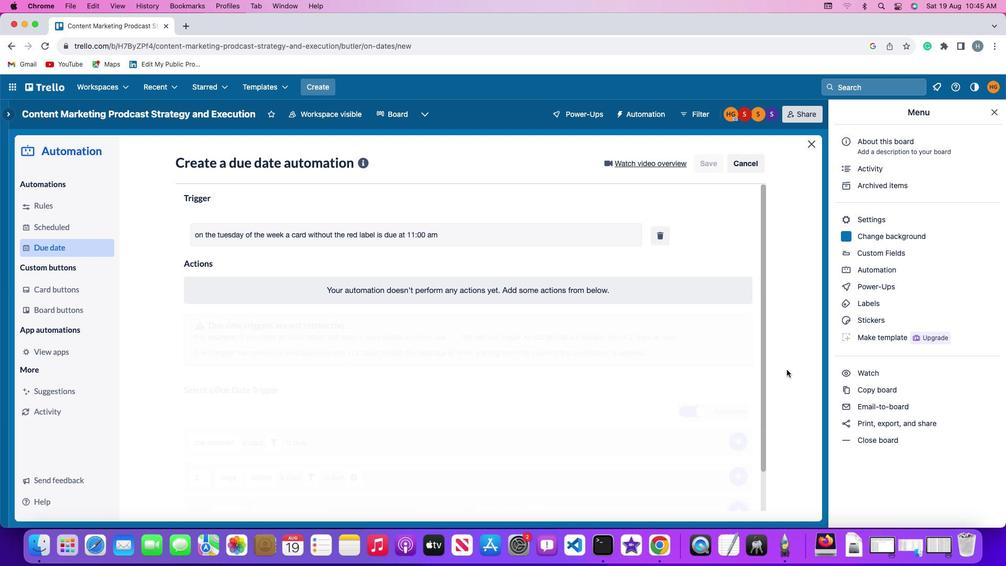 
